 Task: Assign Issue Issue0000000038 to Sprint Sprint0000000023 in Scrum Project Project0000000008 in Jira. Assign Issue Issue0000000039 to Sprint Sprint0000000023 in Scrum Project Project0000000008 in Jira. Assign Issue Issue0000000040 to Sprint Sprint0000000024 in Scrum Project Project0000000008 in Jira. Start a Sprint called Sprint0000000019 in Scrum Project Project0000000007 in Jira. Start a Sprint called Sprint0000000020 in Scrum Project Project0000000007 in Jira
Action: Mouse moved to (544, 306)
Screenshot: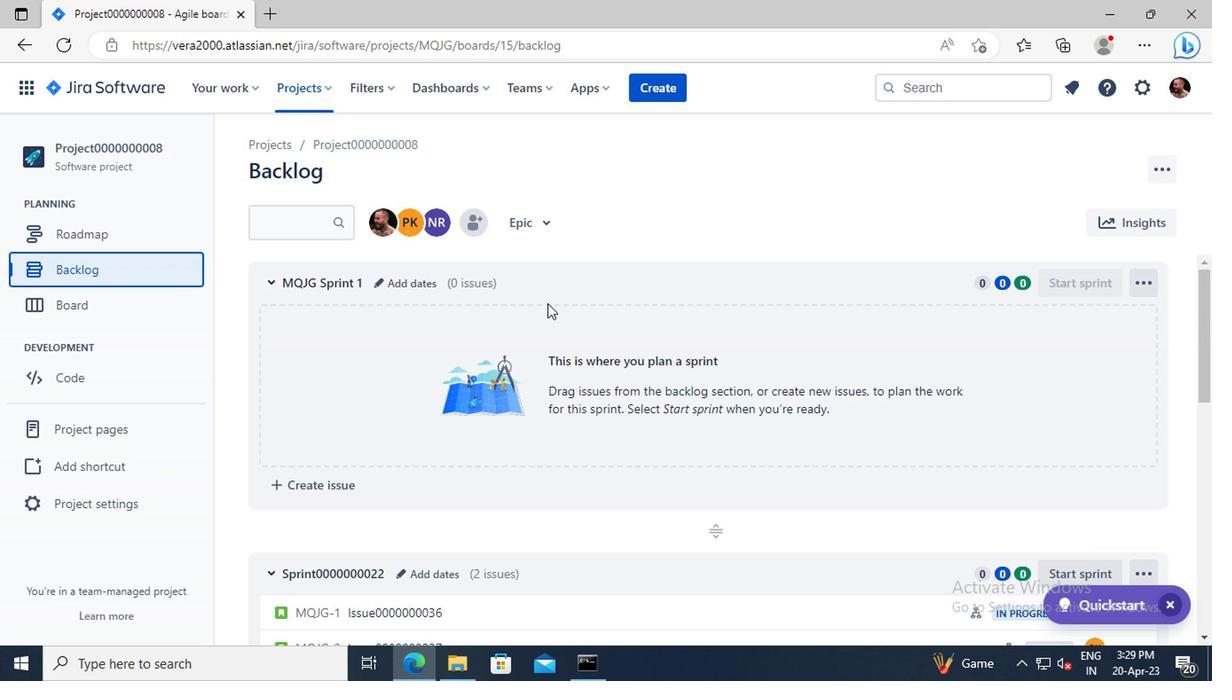
Action: Mouse scrolled (544, 304) with delta (0, -1)
Screenshot: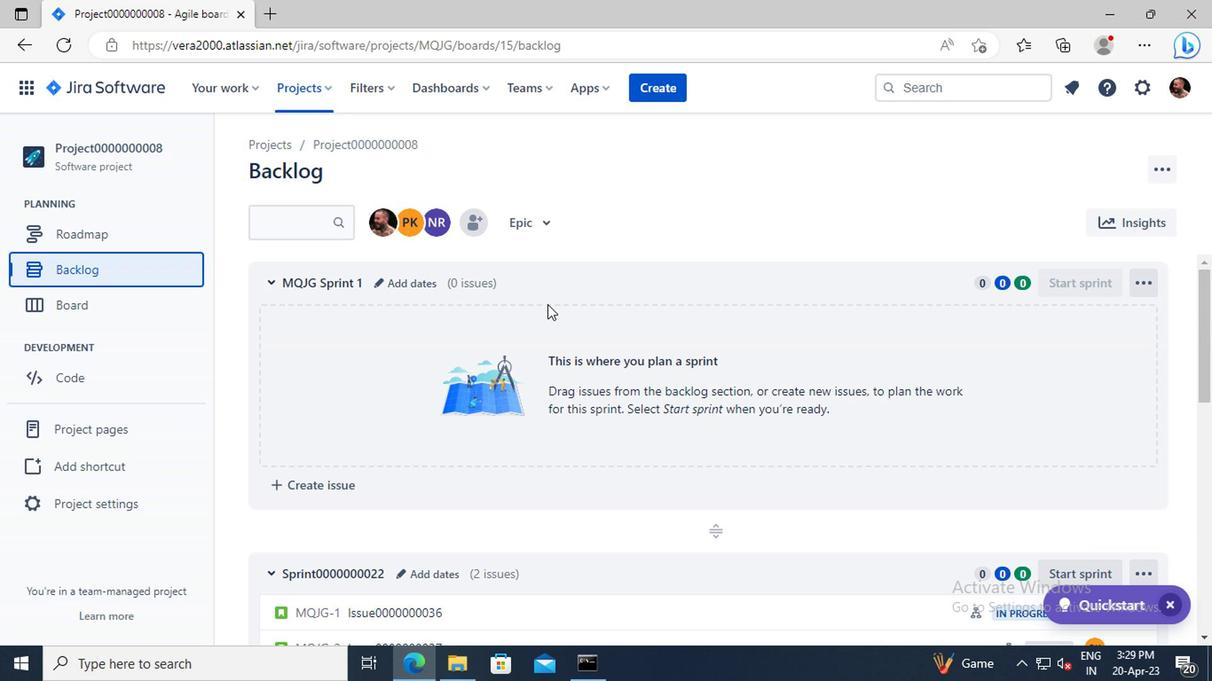 
Action: Mouse scrolled (544, 304) with delta (0, -1)
Screenshot: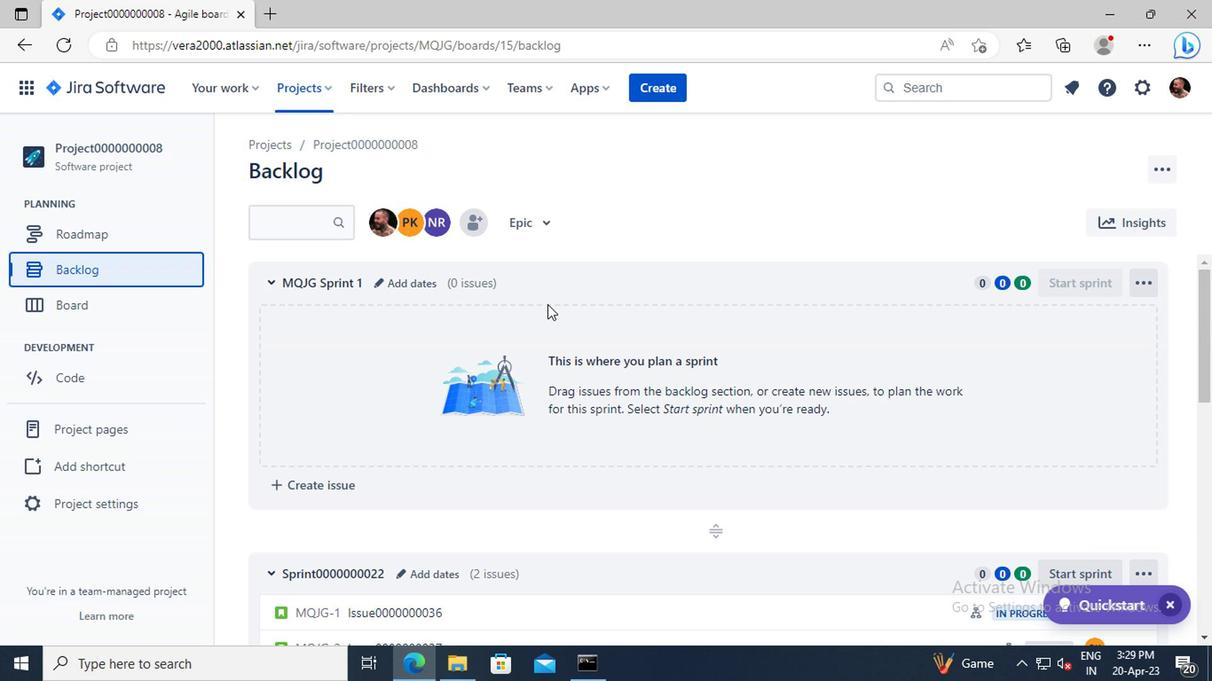
Action: Mouse scrolled (544, 304) with delta (0, -1)
Screenshot: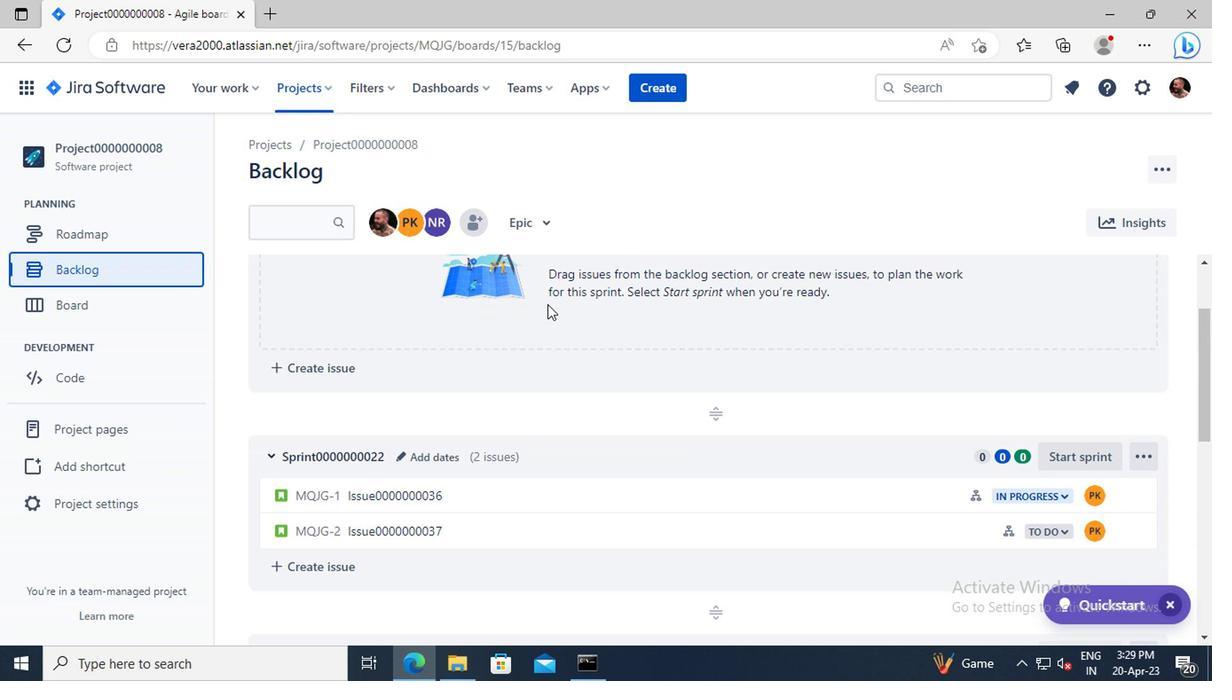 
Action: Mouse scrolled (544, 304) with delta (0, -1)
Screenshot: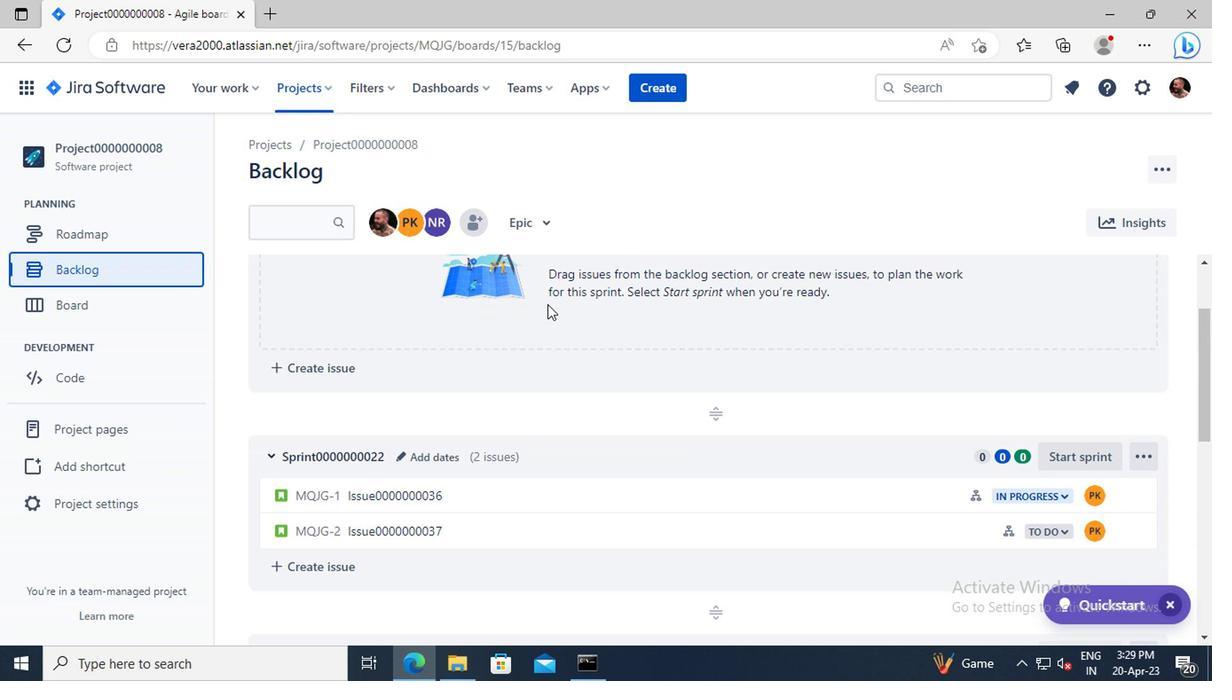 
Action: Mouse scrolled (544, 304) with delta (0, -1)
Screenshot: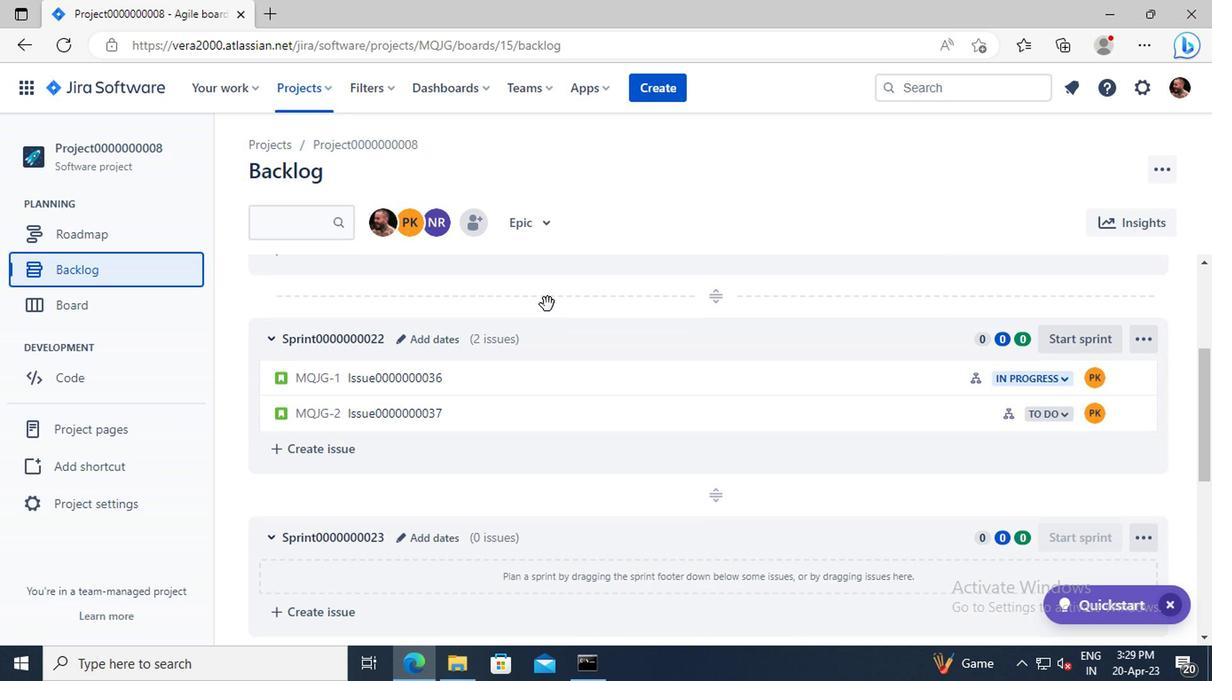 
Action: Mouse scrolled (544, 304) with delta (0, -1)
Screenshot: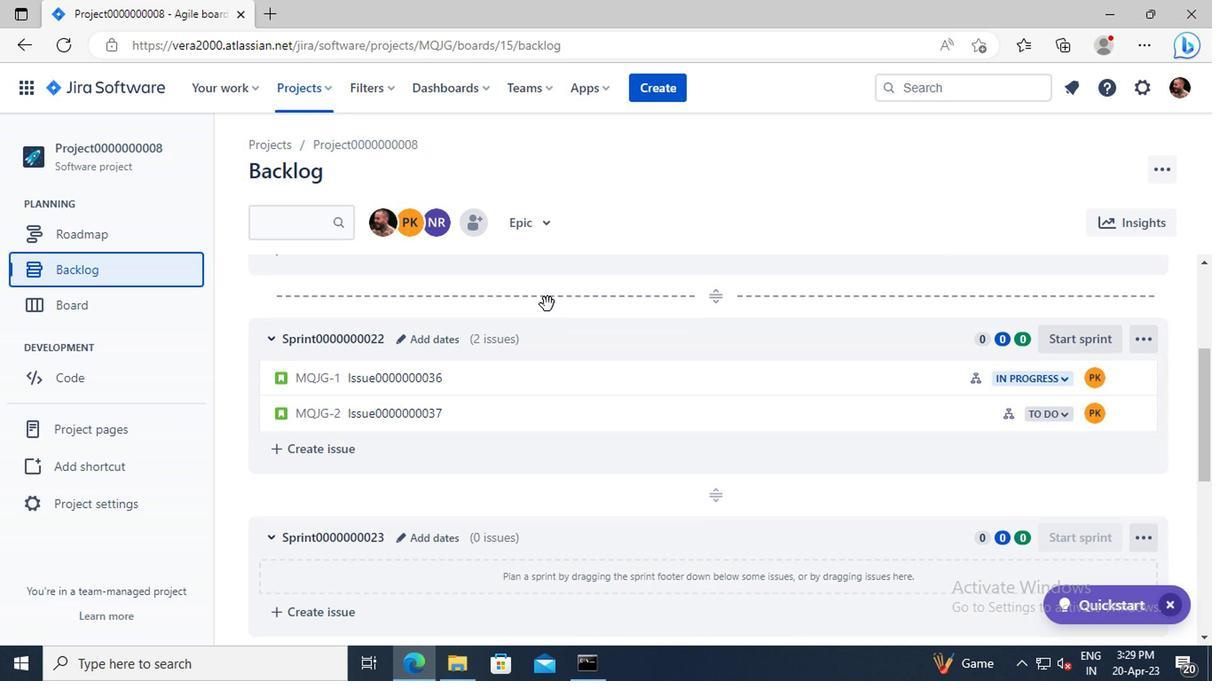 
Action: Mouse scrolled (544, 304) with delta (0, -1)
Screenshot: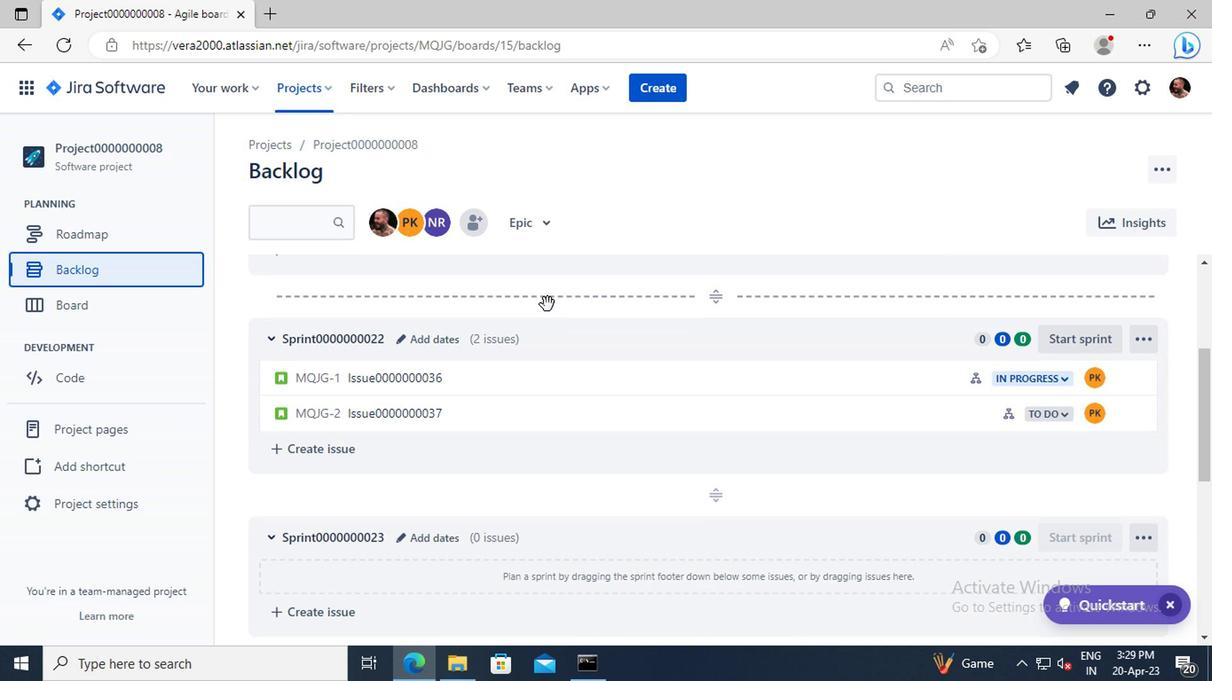 
Action: Mouse scrolled (544, 304) with delta (0, -1)
Screenshot: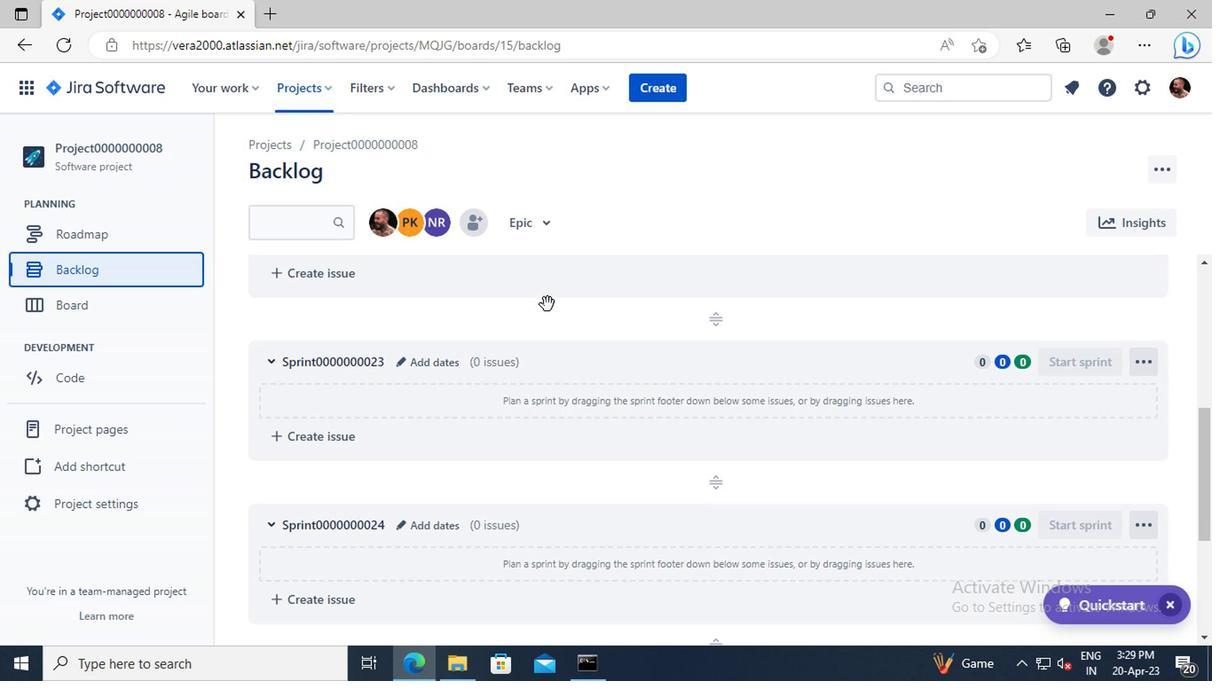 
Action: Mouse scrolled (544, 304) with delta (0, -1)
Screenshot: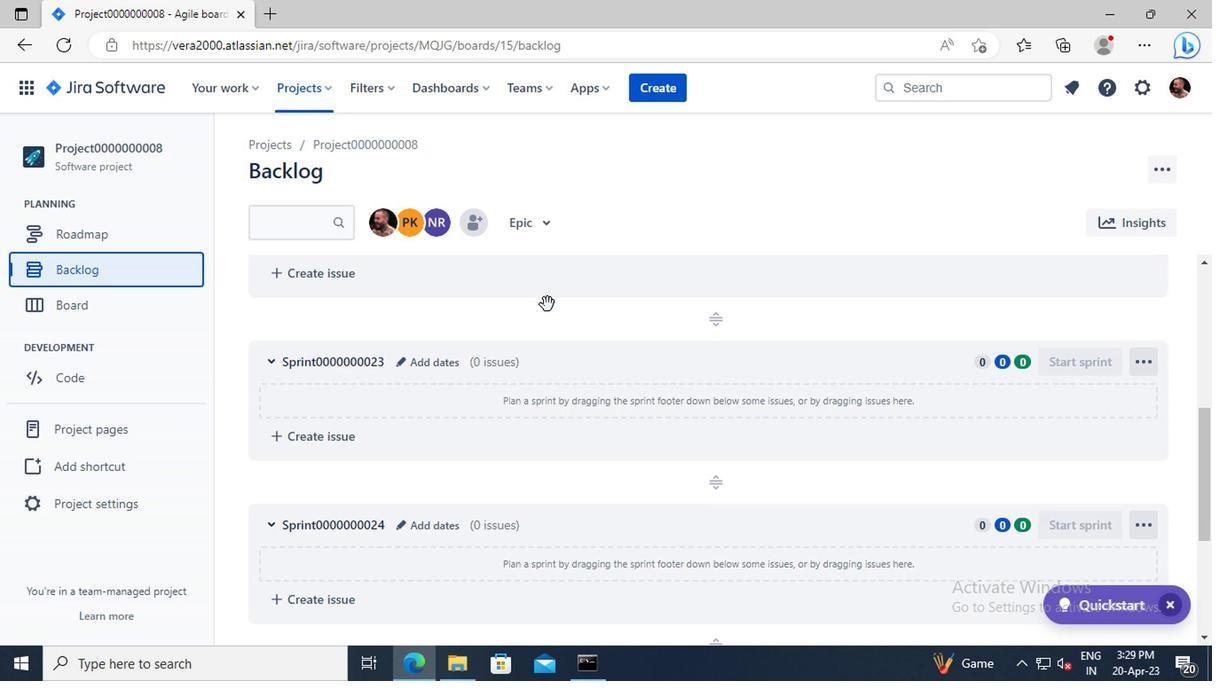 
Action: Mouse scrolled (544, 304) with delta (0, -1)
Screenshot: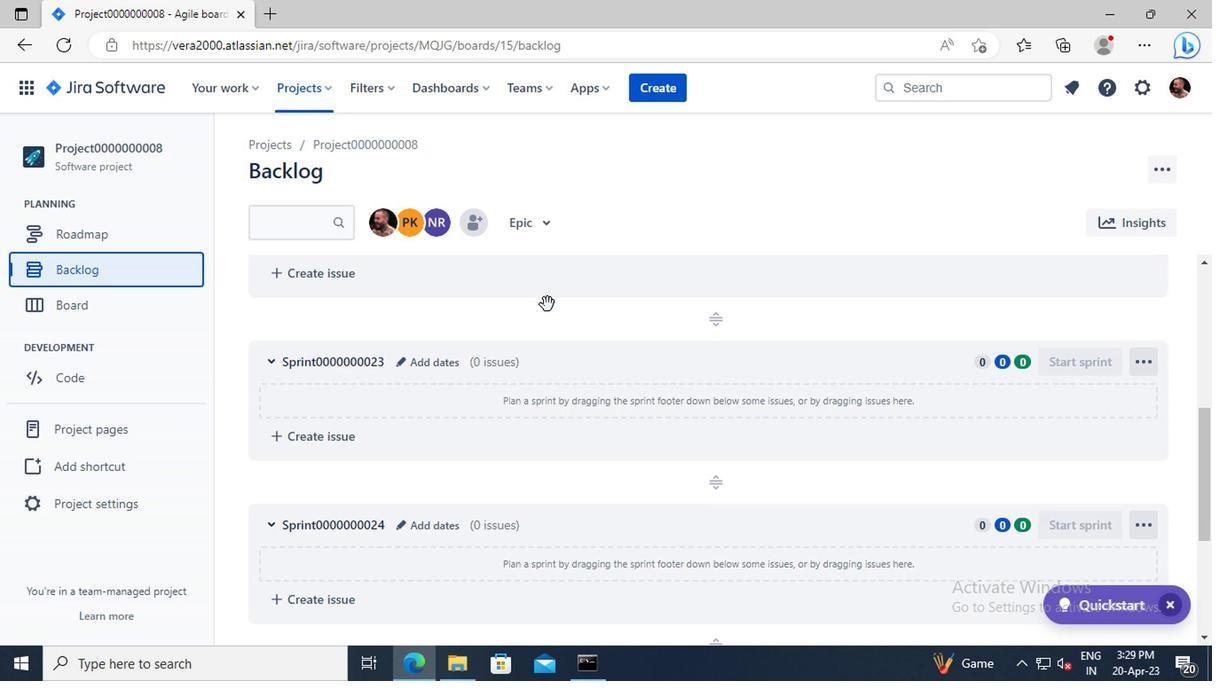 
Action: Mouse scrolled (544, 304) with delta (0, -1)
Screenshot: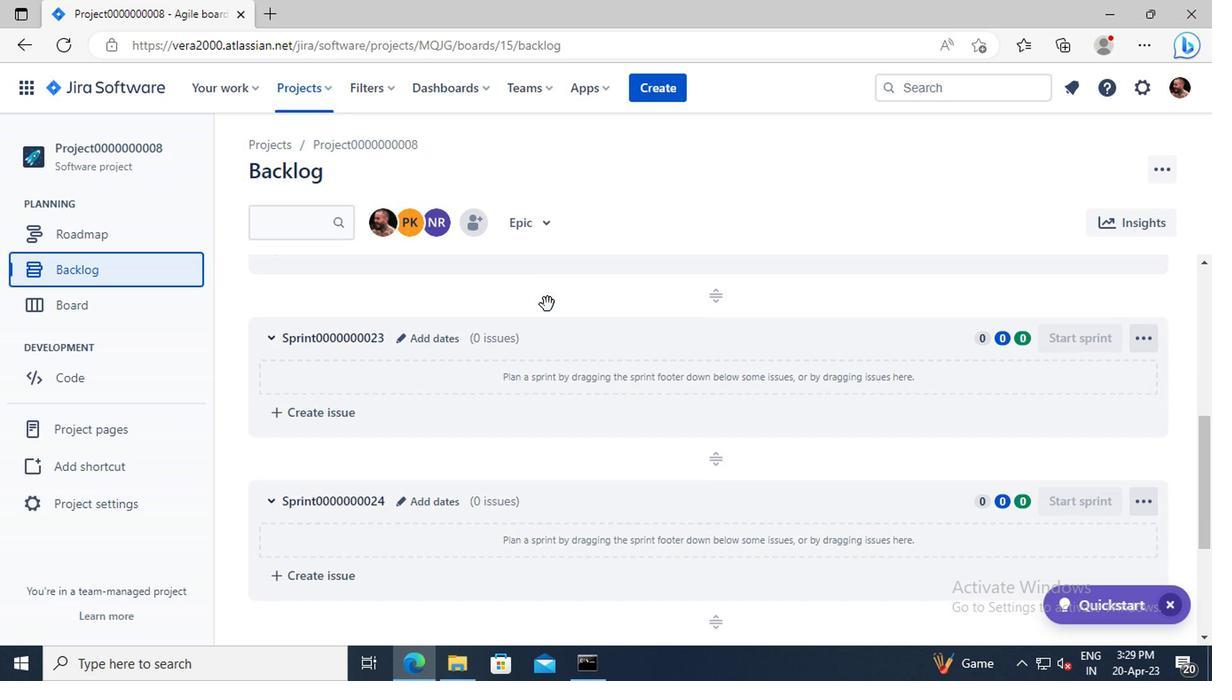 
Action: Mouse scrolled (544, 304) with delta (0, -1)
Screenshot: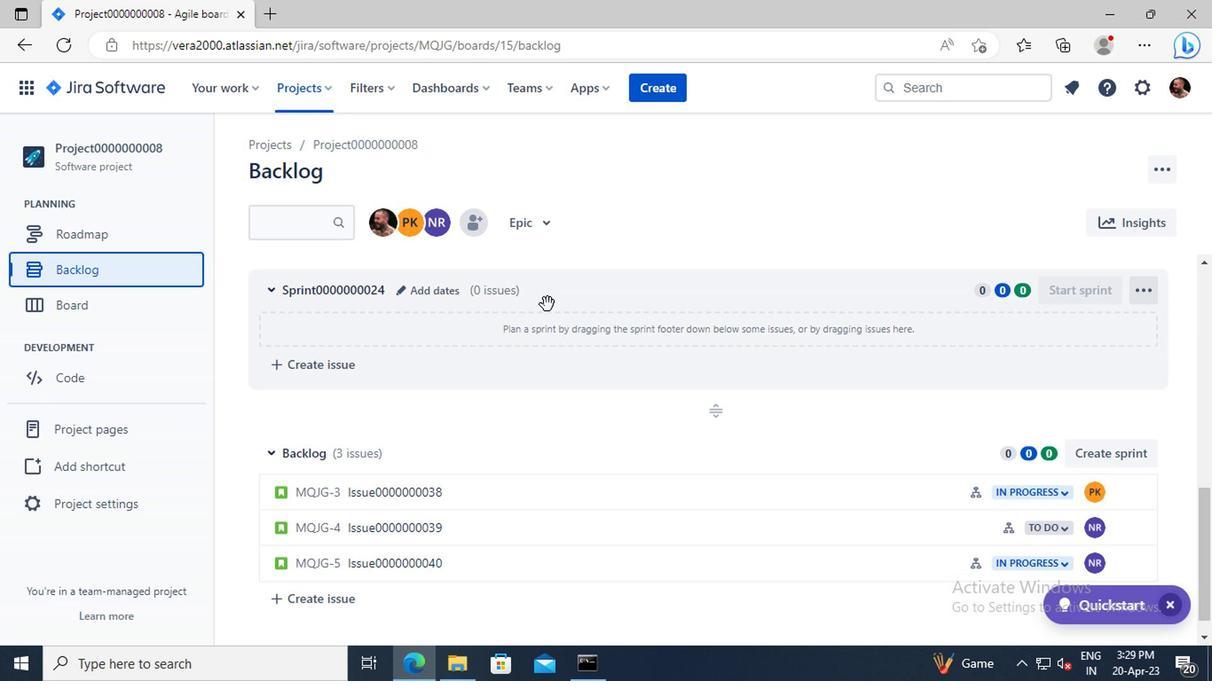 
Action: Mouse scrolled (544, 304) with delta (0, -1)
Screenshot: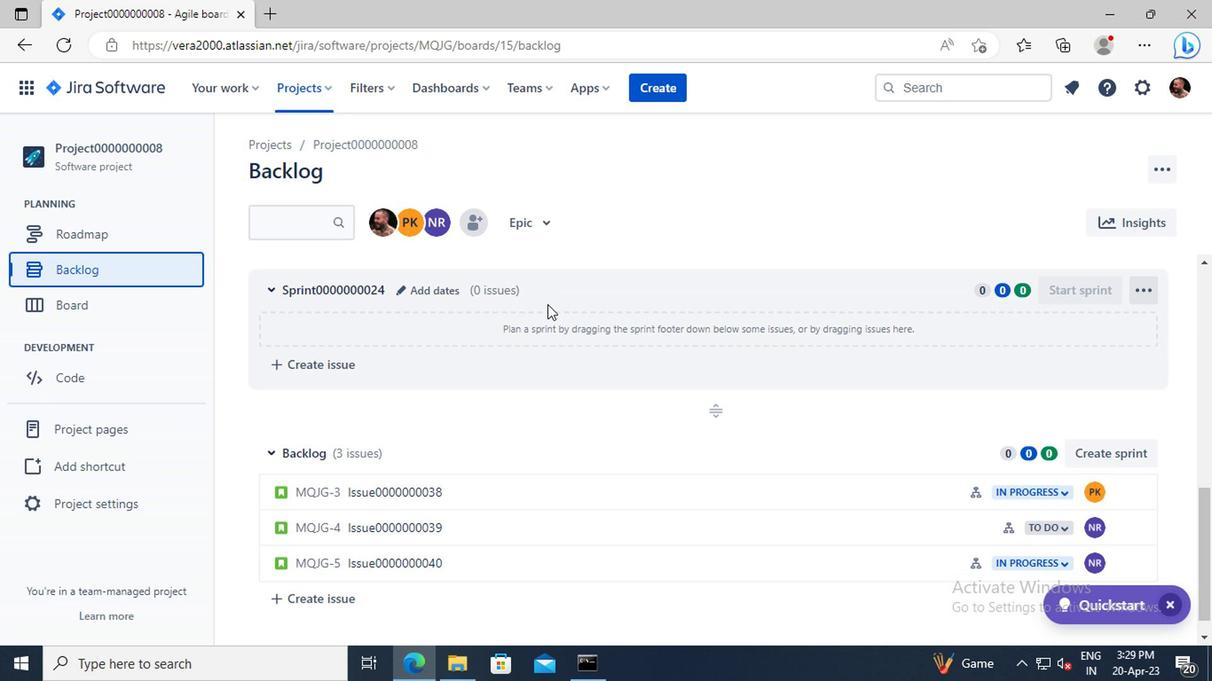 
Action: Mouse moved to (1115, 469)
Screenshot: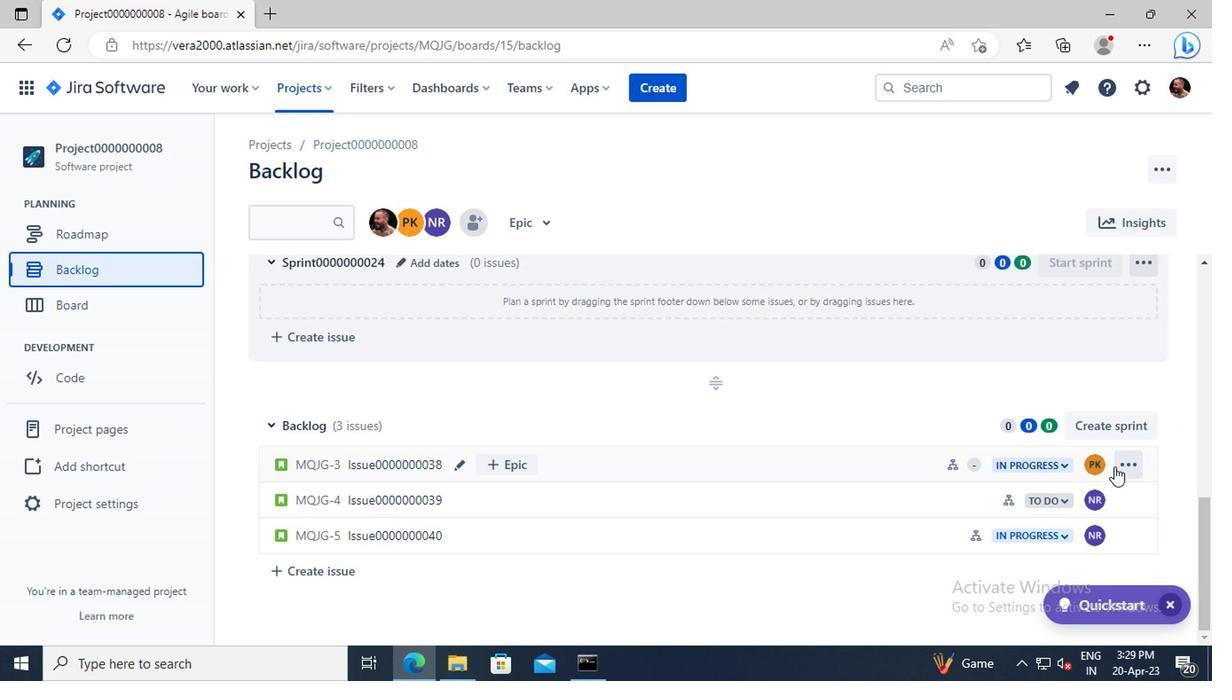 
Action: Mouse pressed left at (1115, 469)
Screenshot: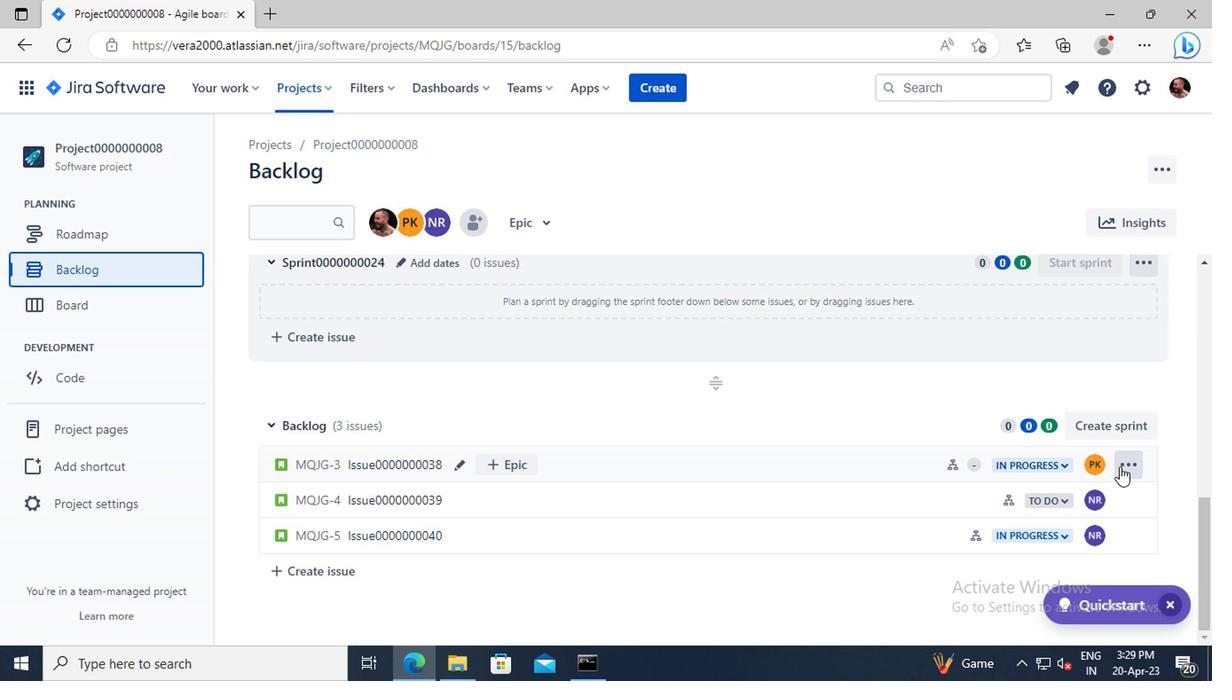 
Action: Mouse moved to (1088, 397)
Screenshot: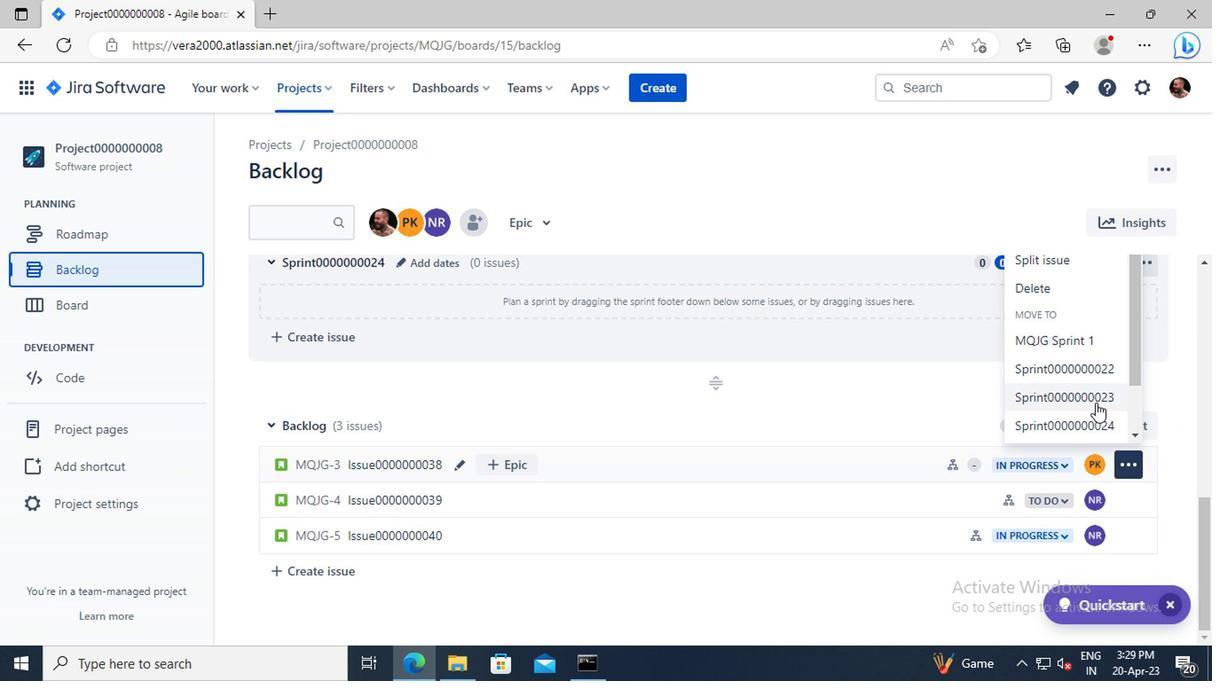 
Action: Mouse pressed left at (1088, 397)
Screenshot: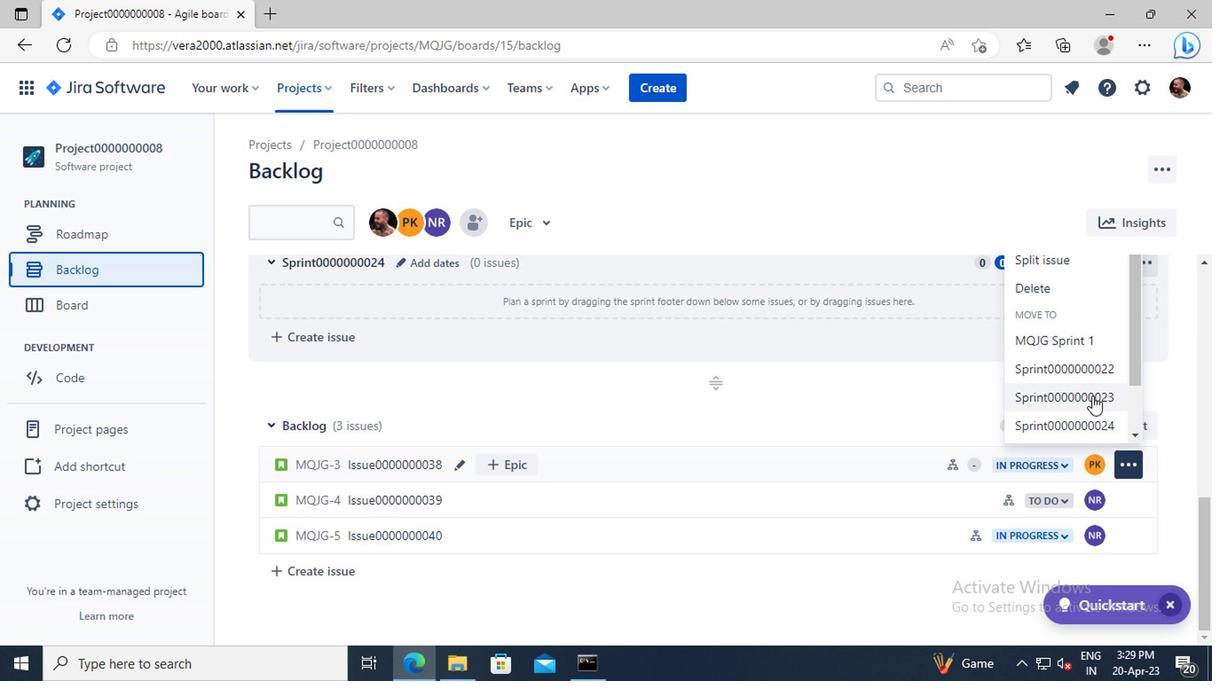 
Action: Mouse moved to (1124, 505)
Screenshot: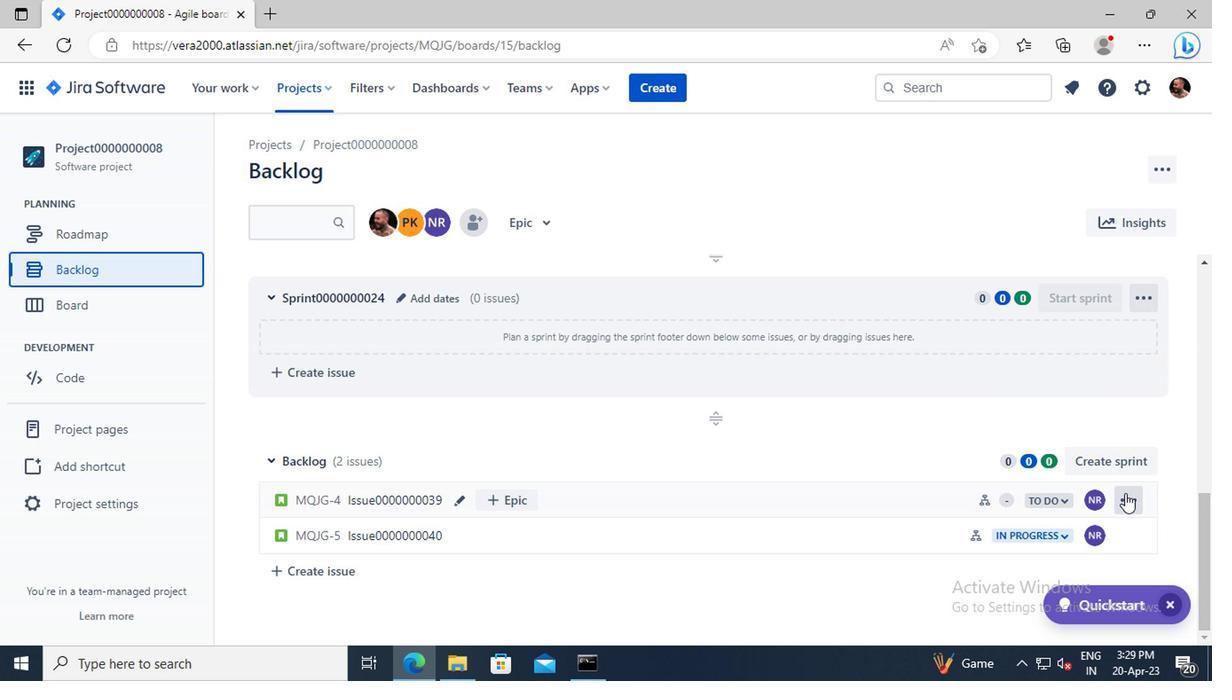 
Action: Mouse pressed left at (1124, 505)
Screenshot: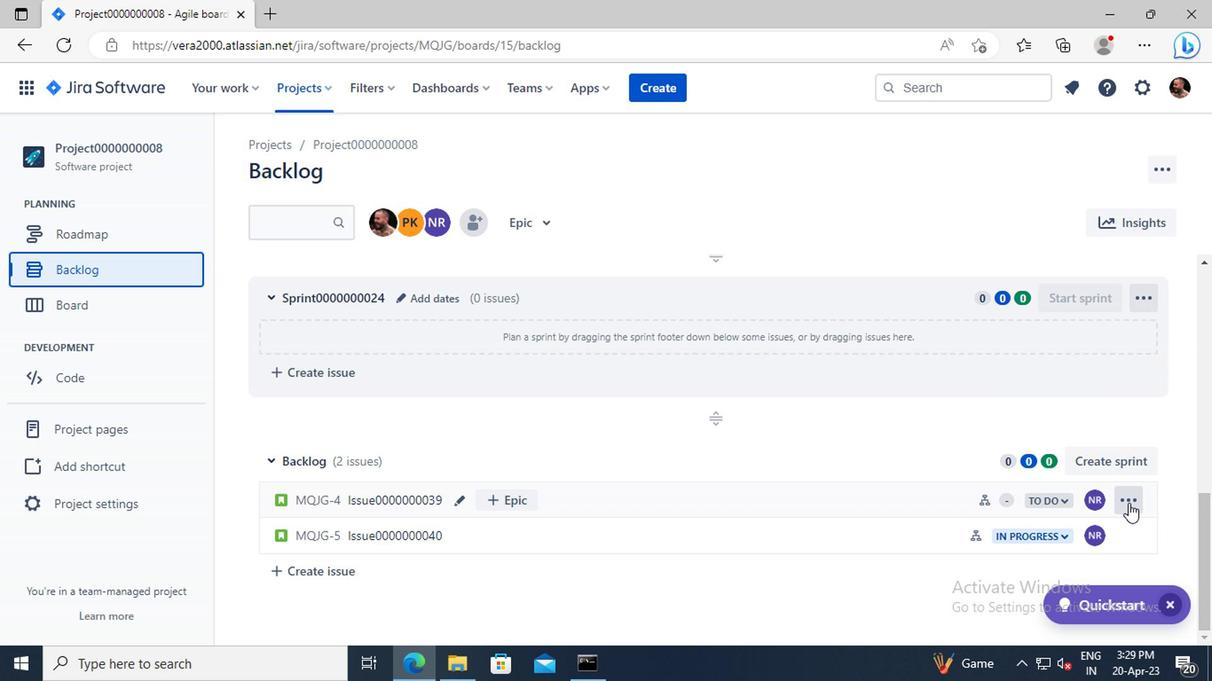 
Action: Mouse moved to (1092, 436)
Screenshot: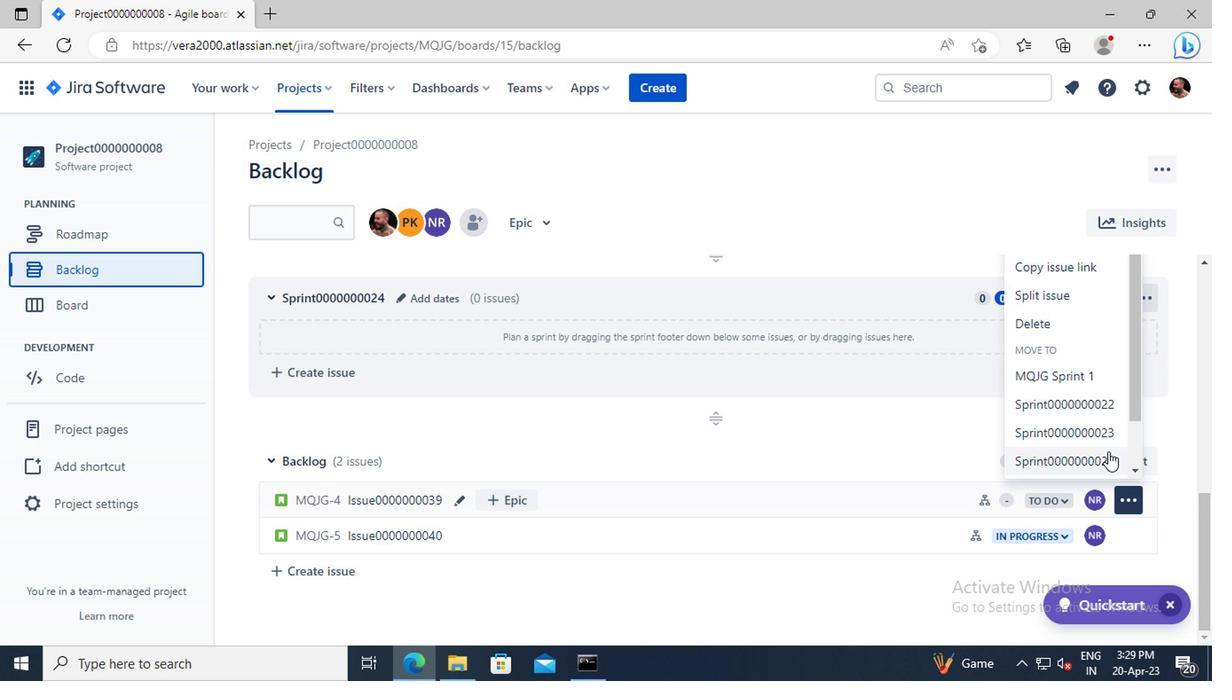
Action: Mouse pressed left at (1092, 436)
Screenshot: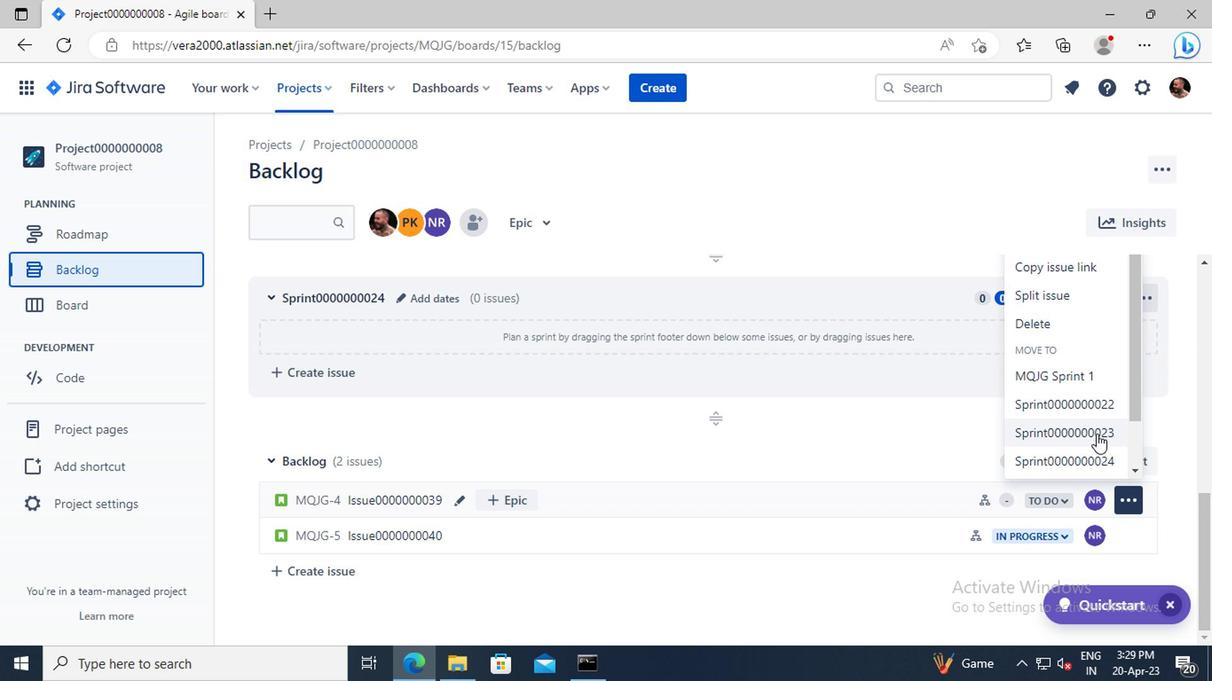 
Action: Mouse moved to (1123, 541)
Screenshot: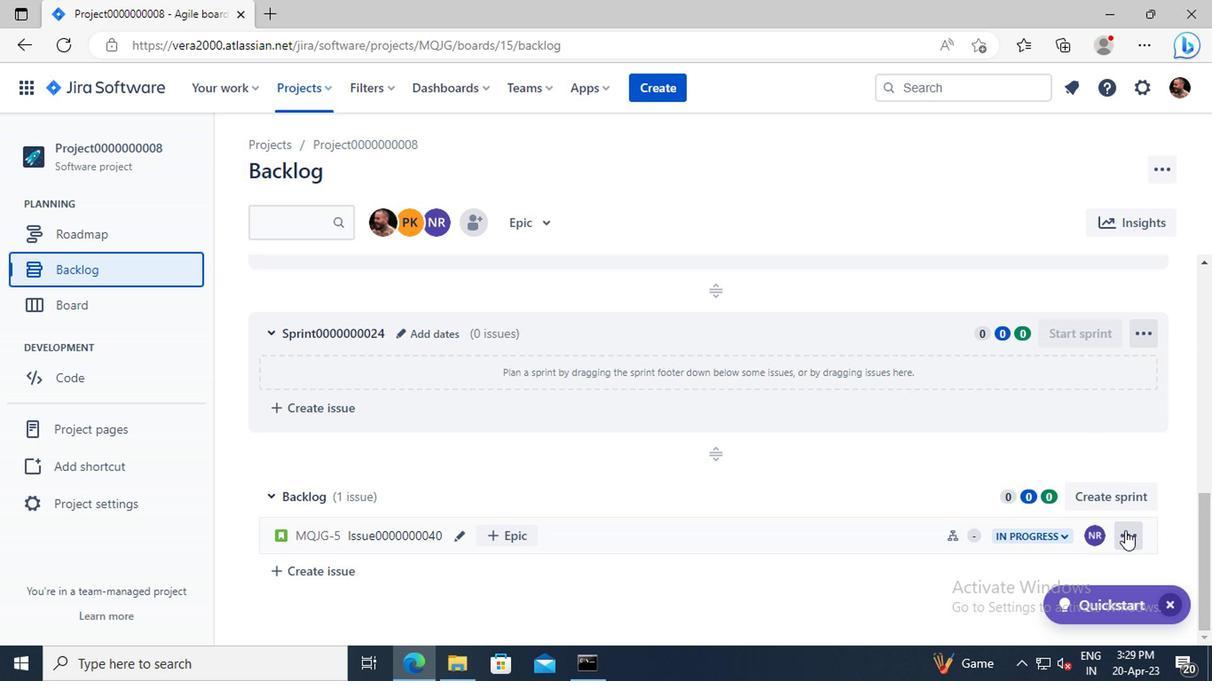 
Action: Mouse pressed left at (1123, 541)
Screenshot: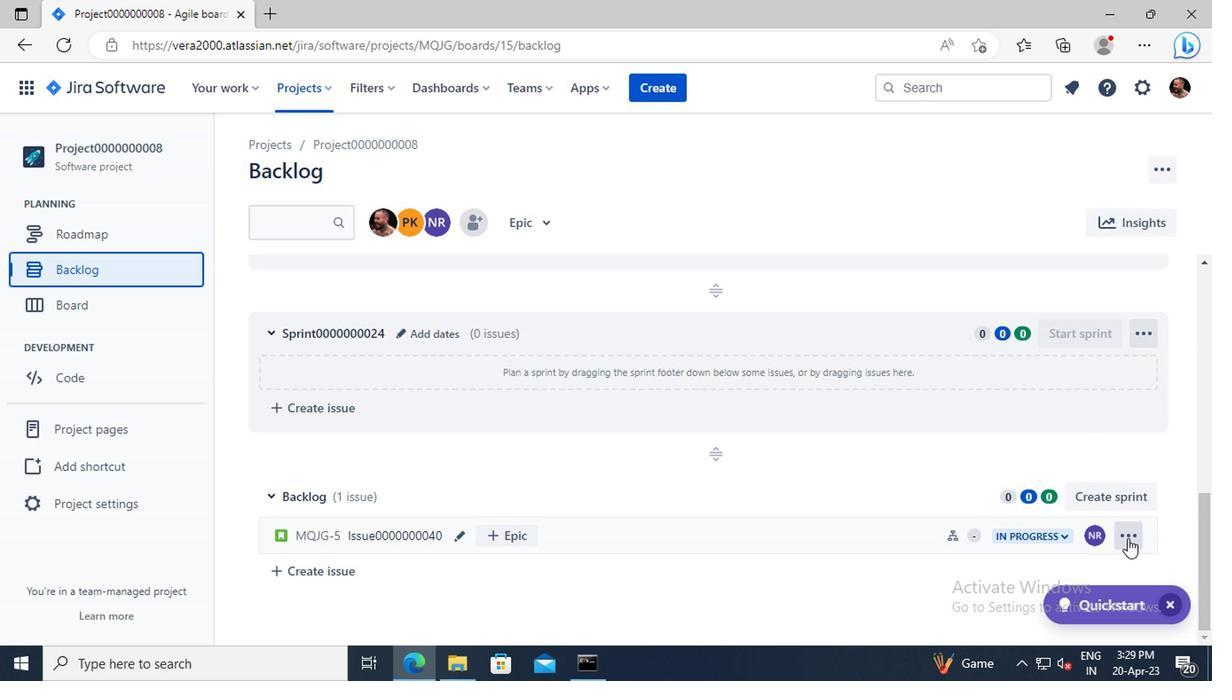 
Action: Mouse moved to (1031, 497)
Screenshot: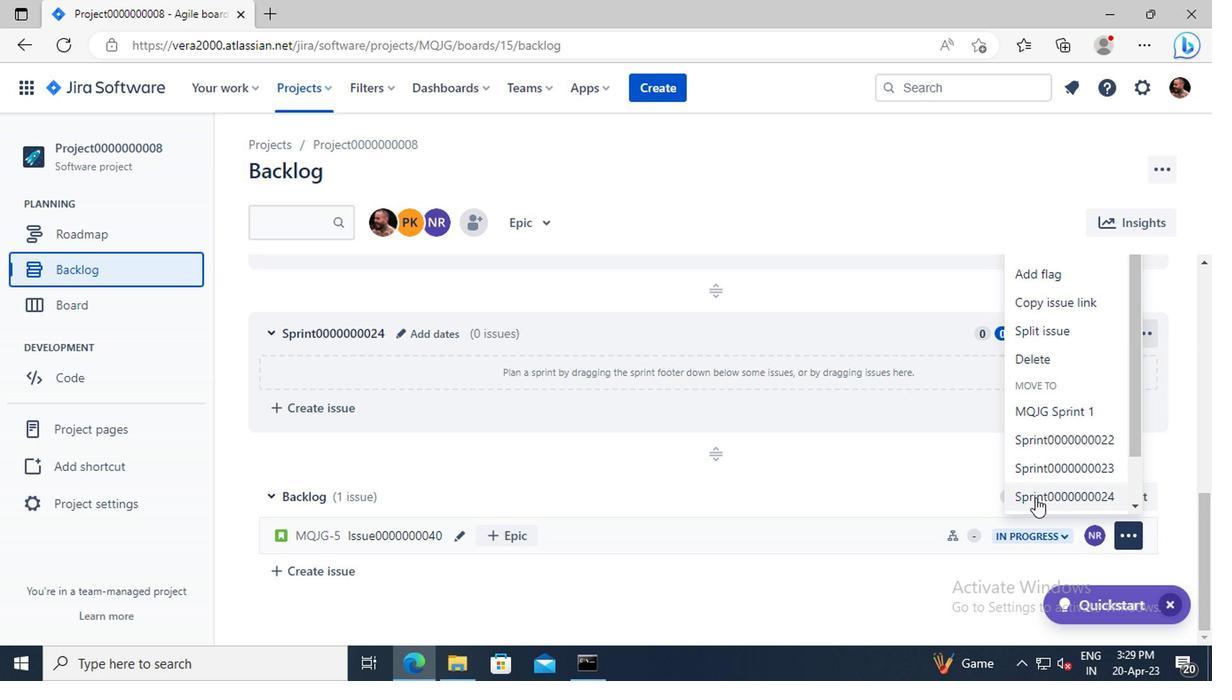 
Action: Mouse pressed left at (1031, 497)
Screenshot: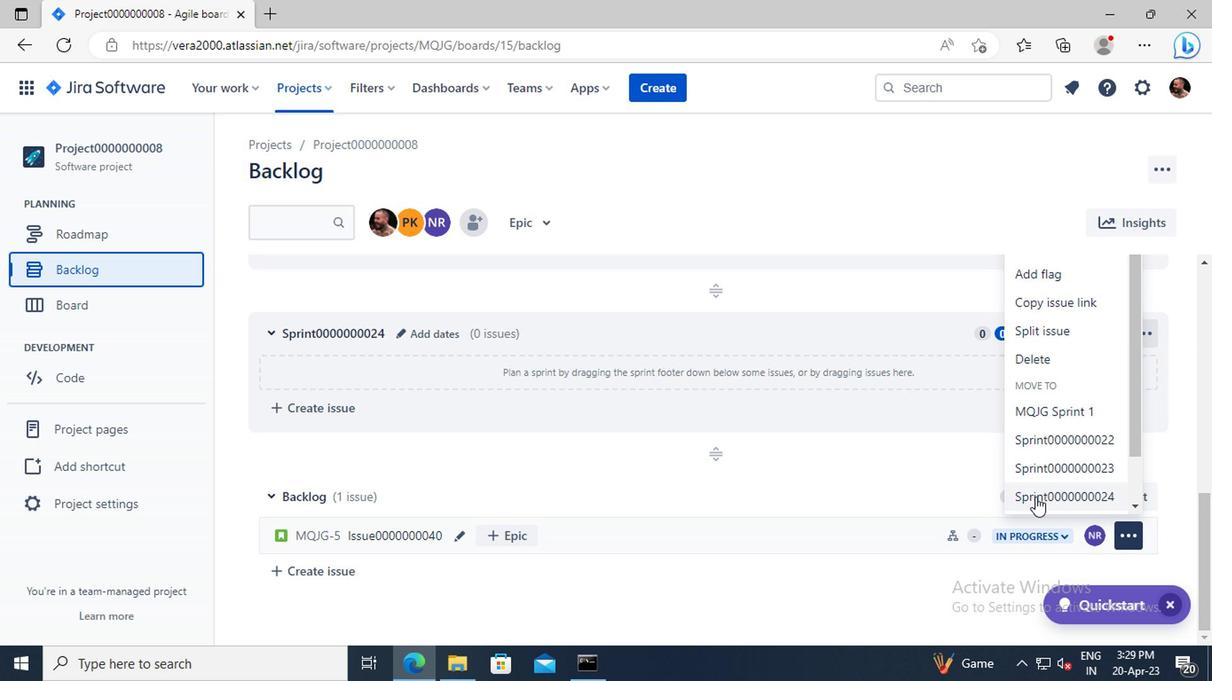 
Action: Mouse moved to (296, 81)
Screenshot: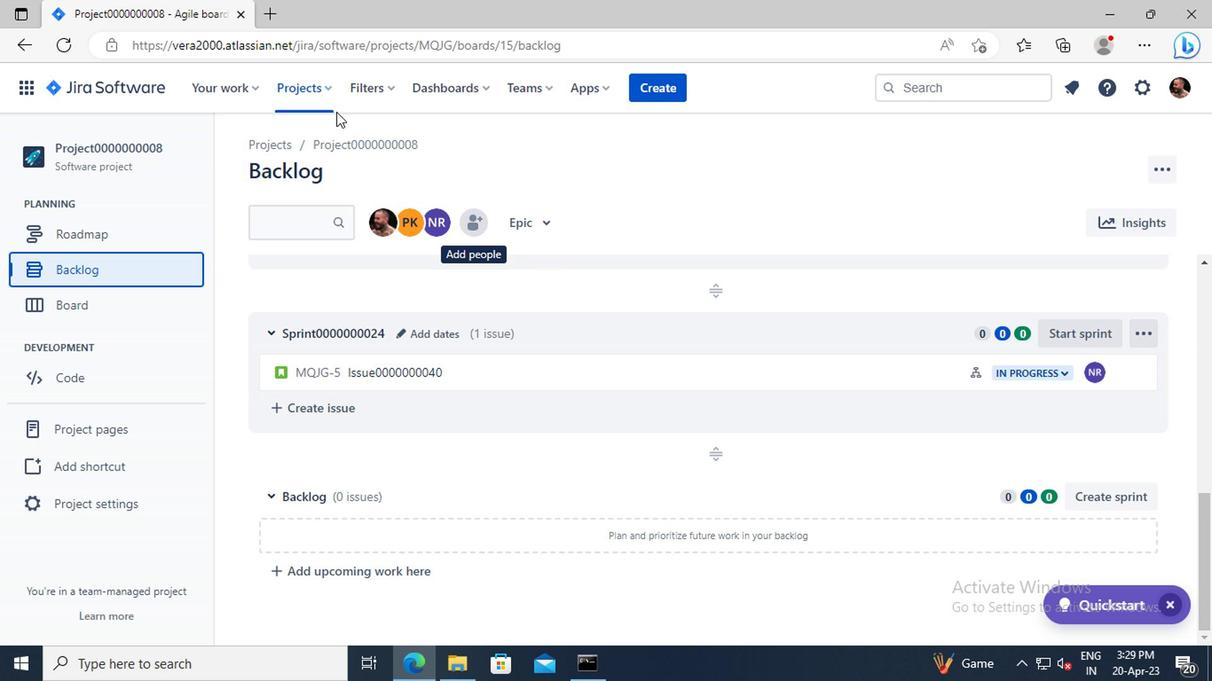 
Action: Mouse pressed left at (296, 81)
Screenshot: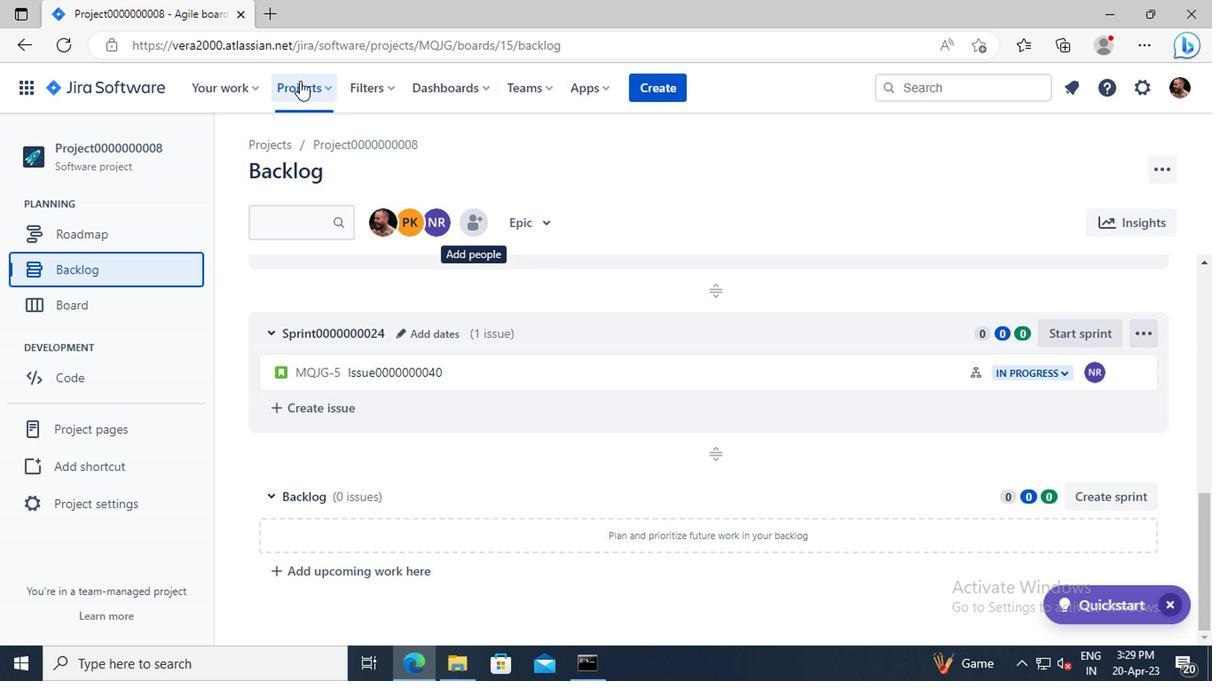 
Action: Mouse moved to (350, 220)
Screenshot: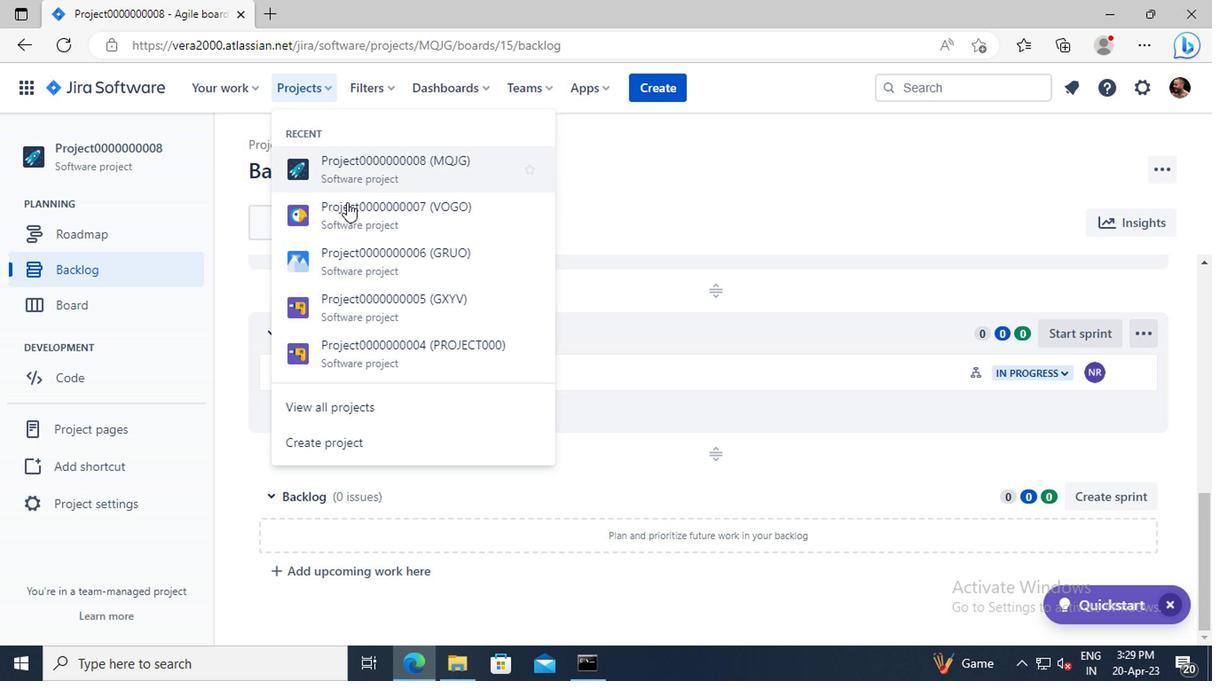 
Action: Mouse pressed left at (350, 220)
Screenshot: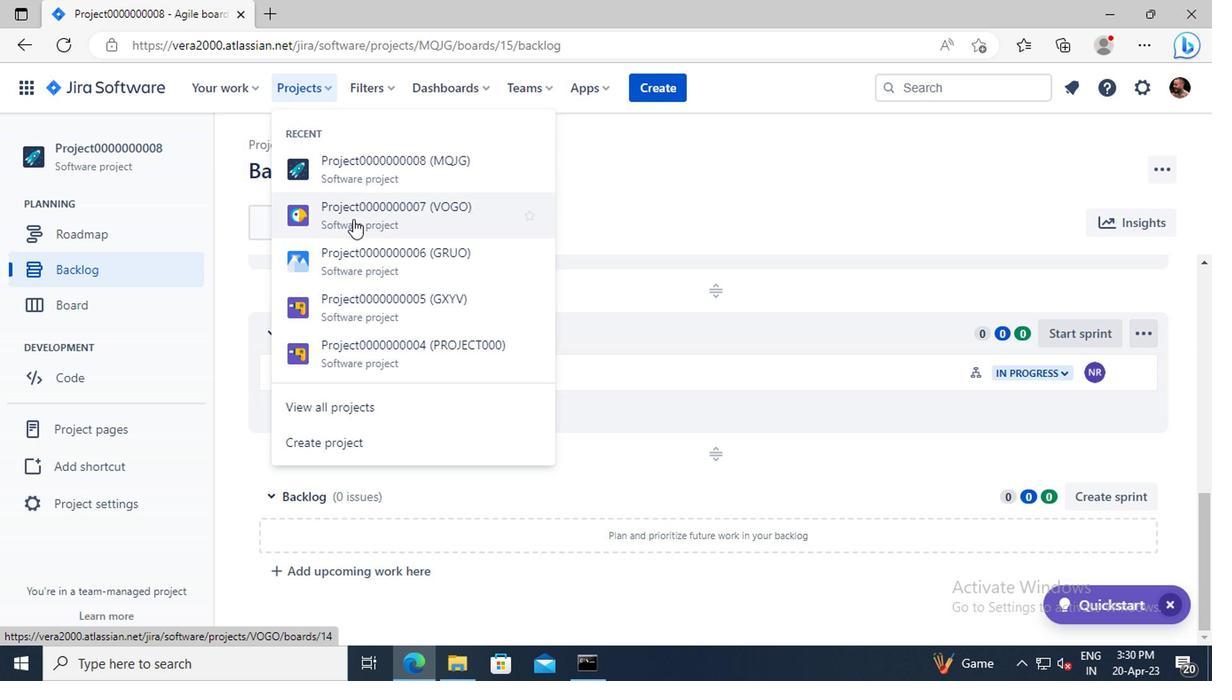 
Action: Mouse moved to (109, 261)
Screenshot: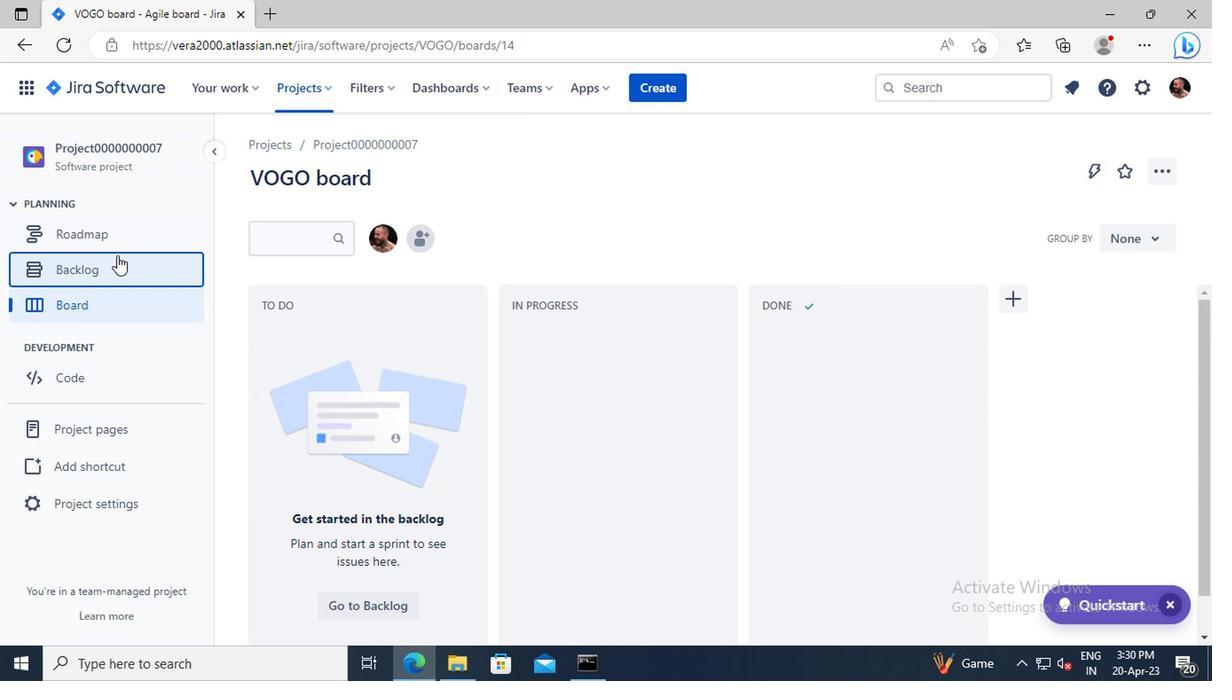
Action: Mouse pressed left at (109, 261)
Screenshot: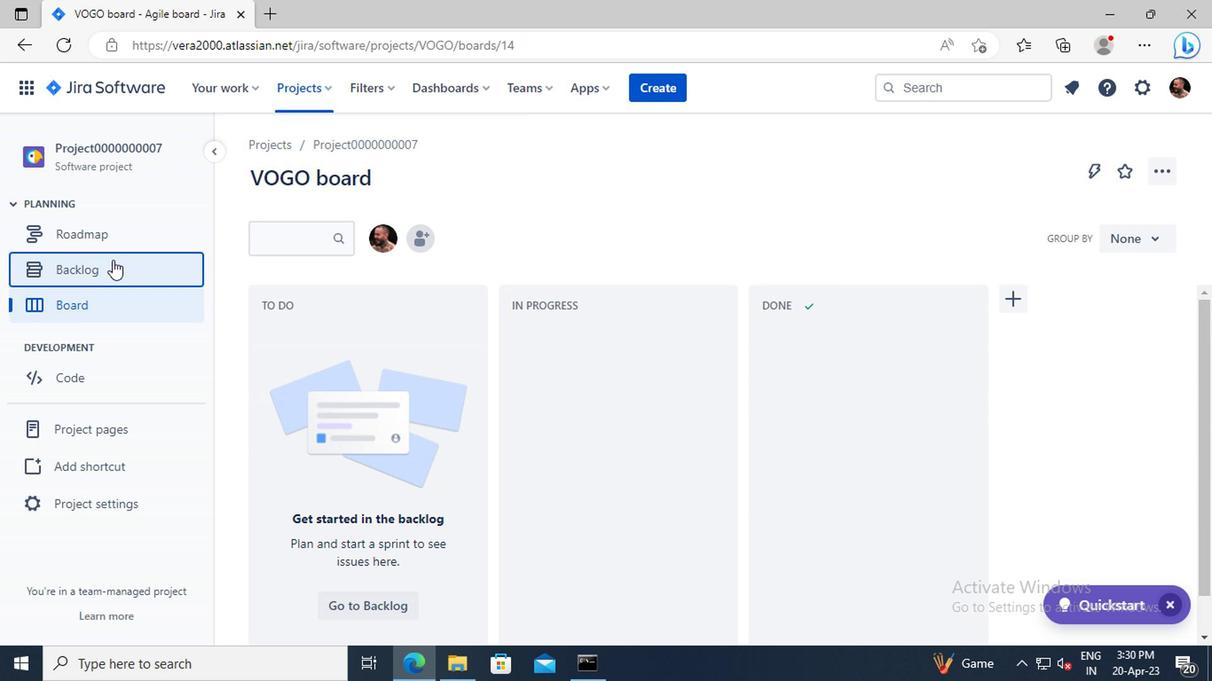 
Action: Mouse moved to (474, 275)
Screenshot: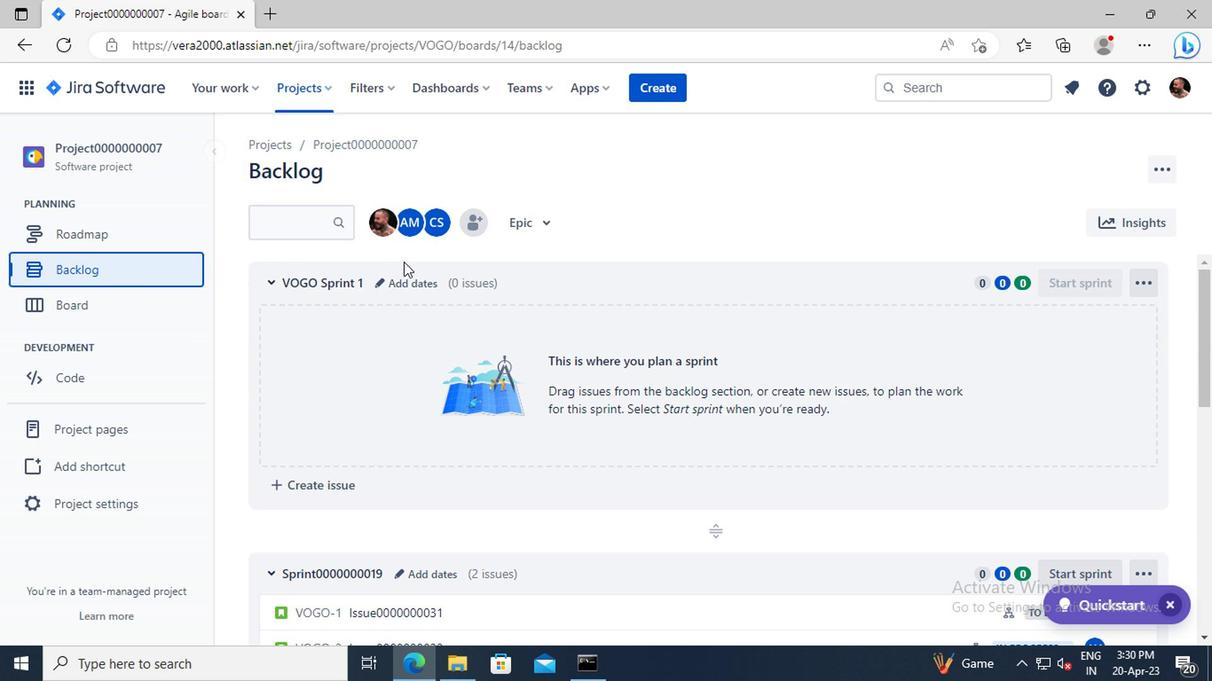 
Action: Mouse scrolled (474, 274) with delta (0, -1)
Screenshot: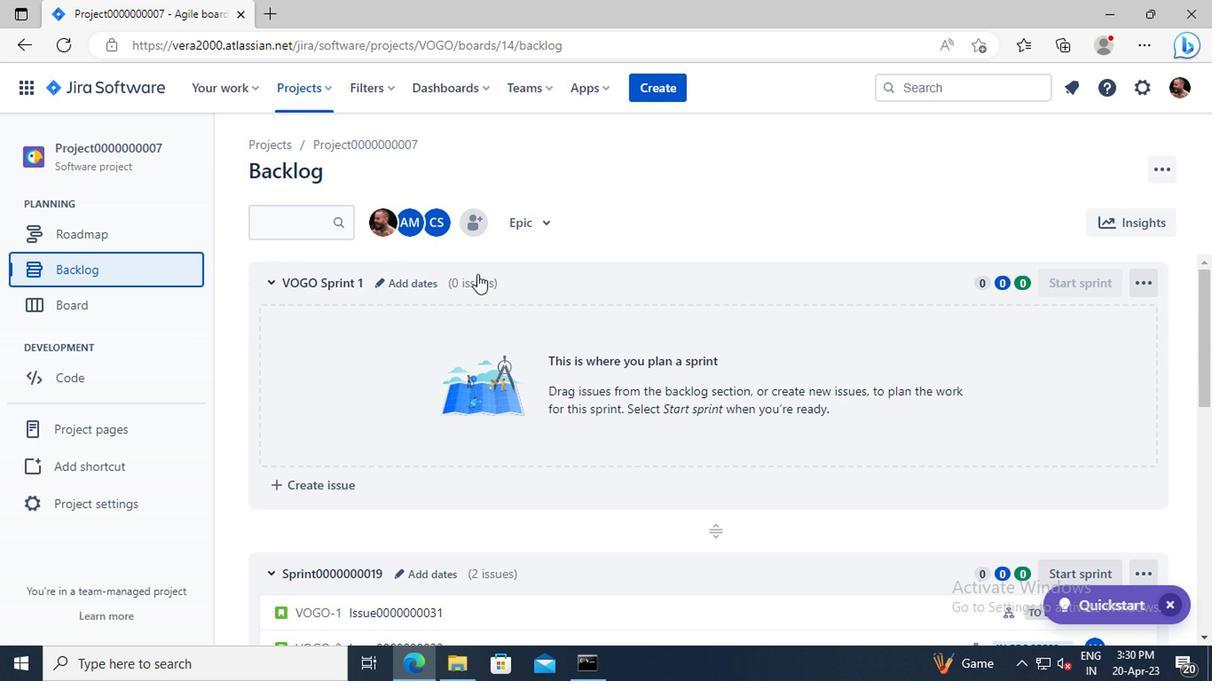 
Action: Mouse scrolled (474, 274) with delta (0, -1)
Screenshot: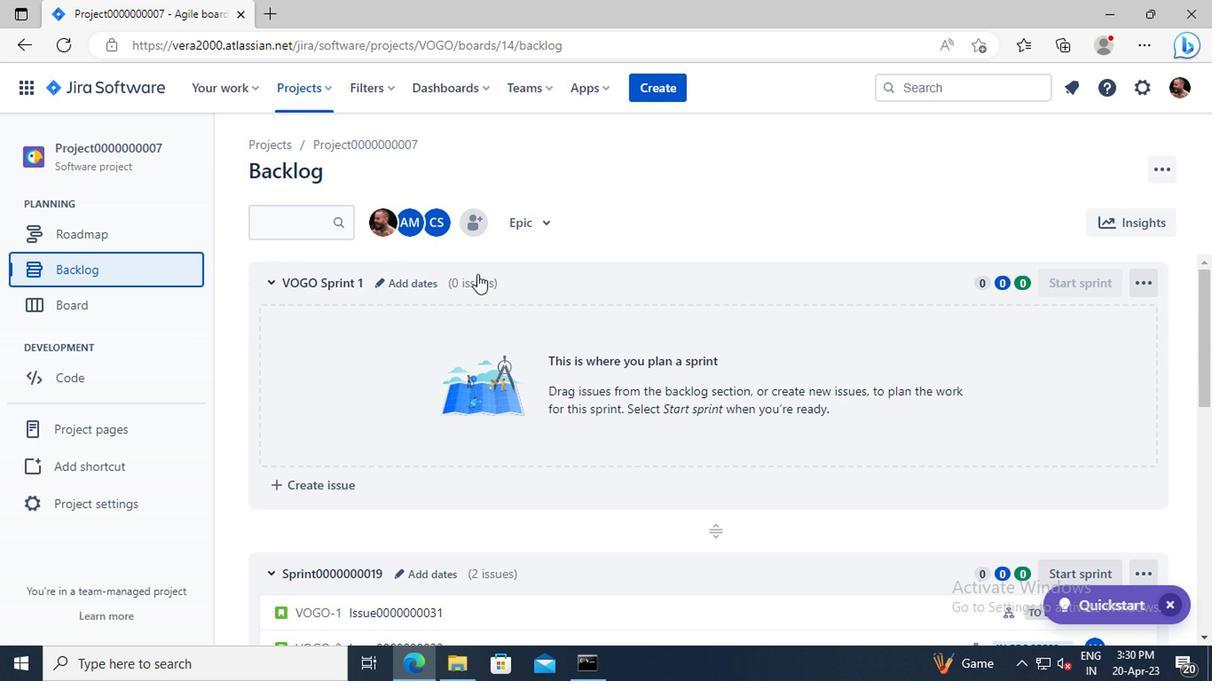 
Action: Mouse scrolled (474, 274) with delta (0, -1)
Screenshot: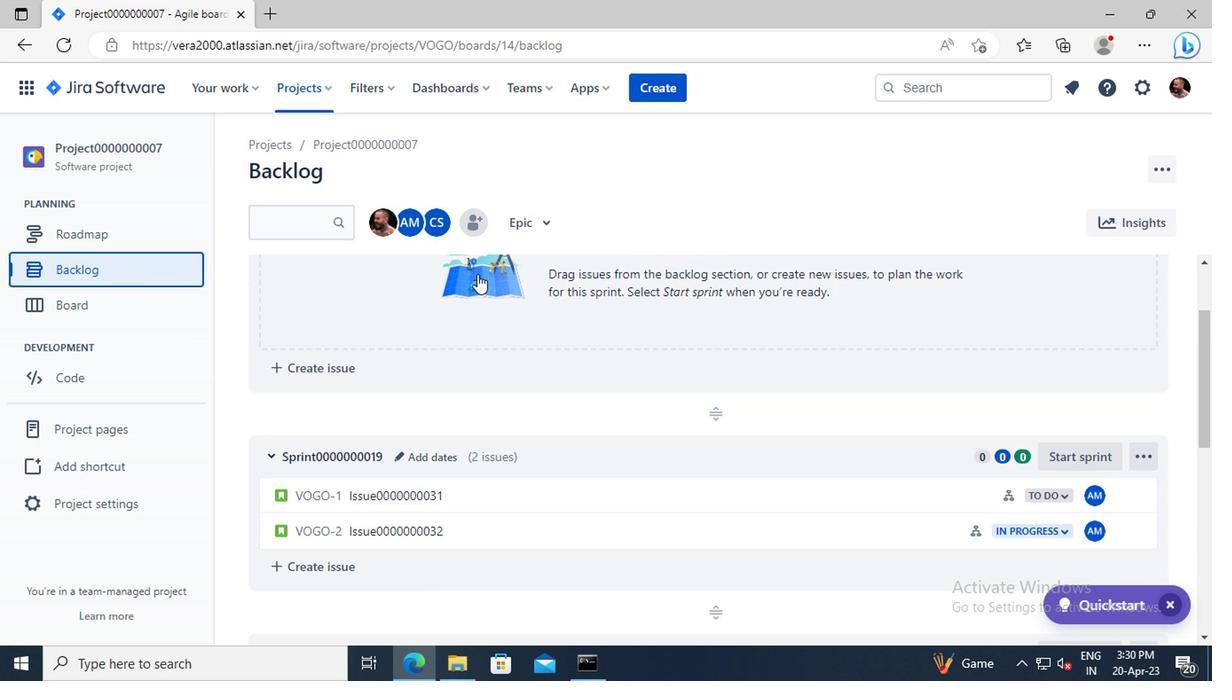 
Action: Mouse moved to (1086, 392)
Screenshot: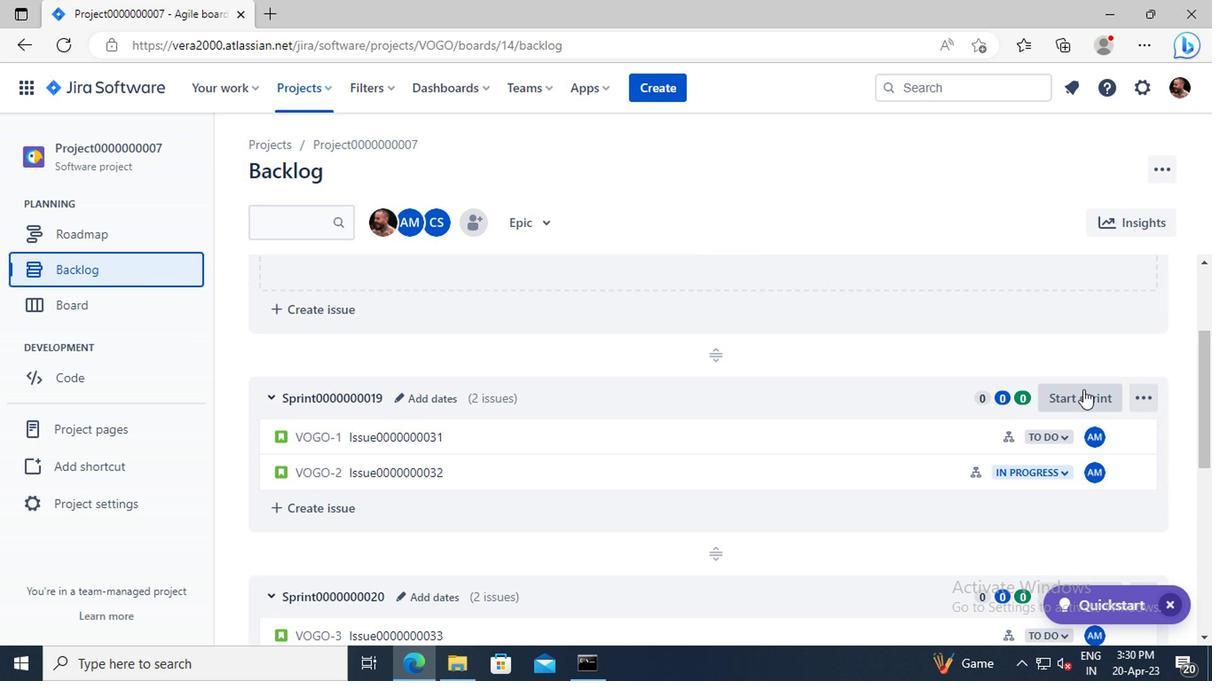 
Action: Mouse pressed left at (1086, 392)
Screenshot: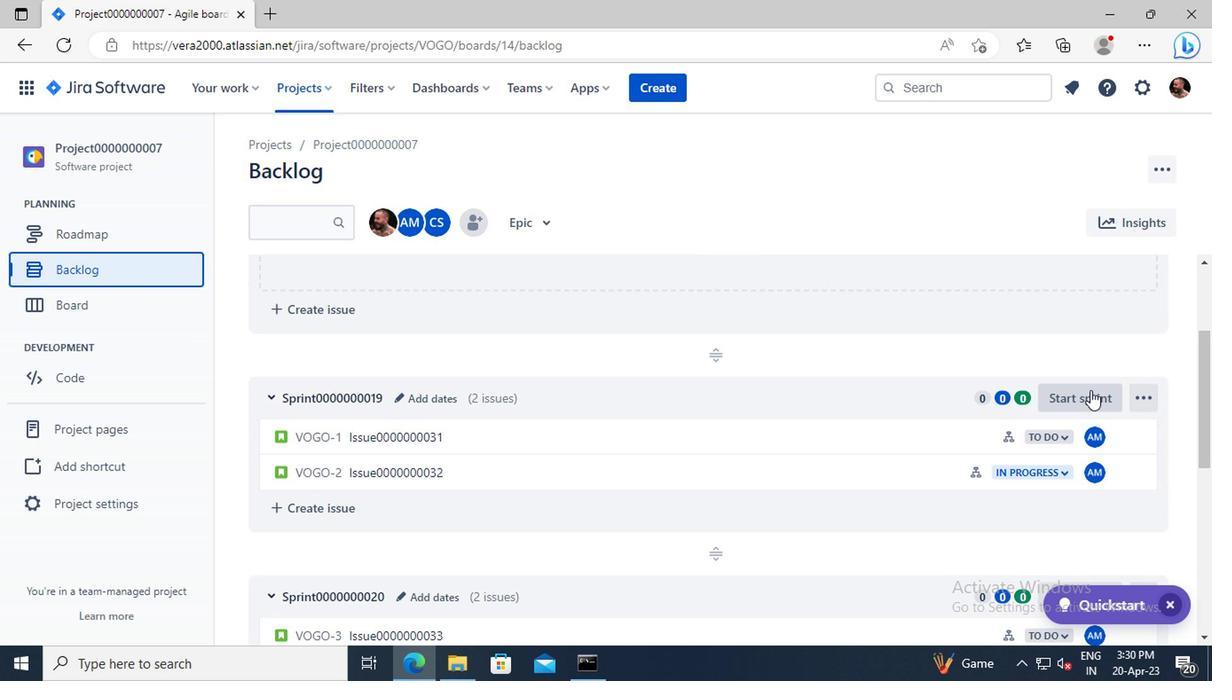 
Action: Mouse moved to (738, 401)
Screenshot: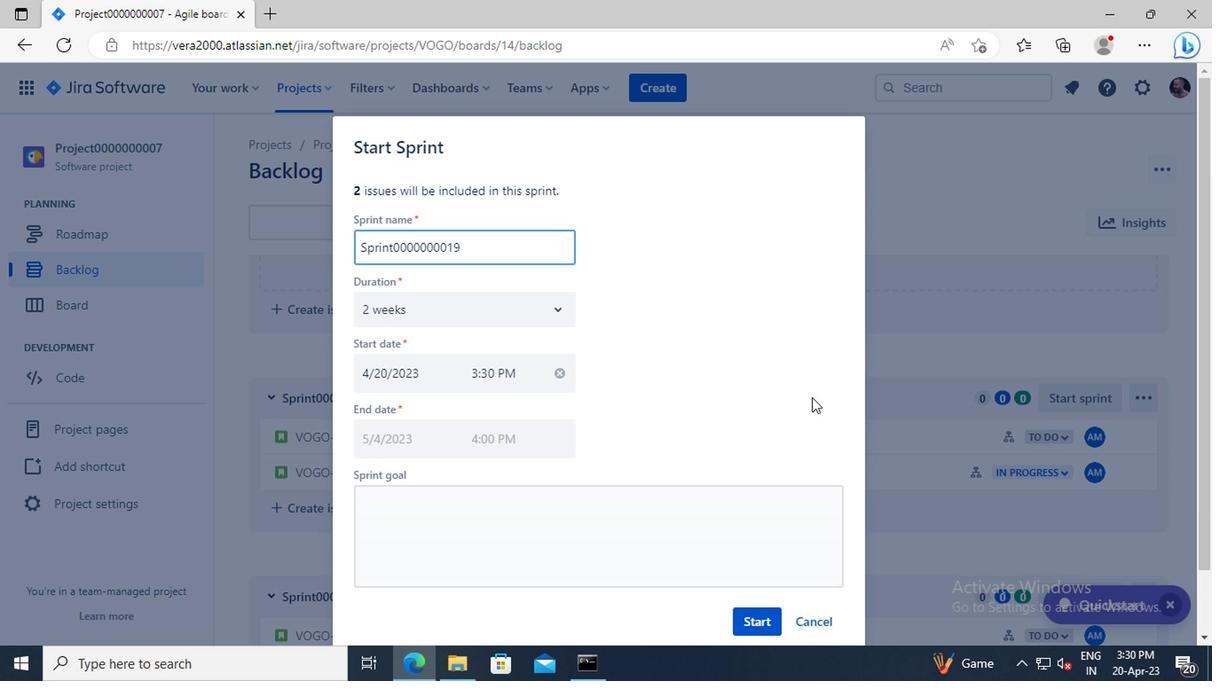
Action: Mouse scrolled (738, 400) with delta (0, -1)
Screenshot: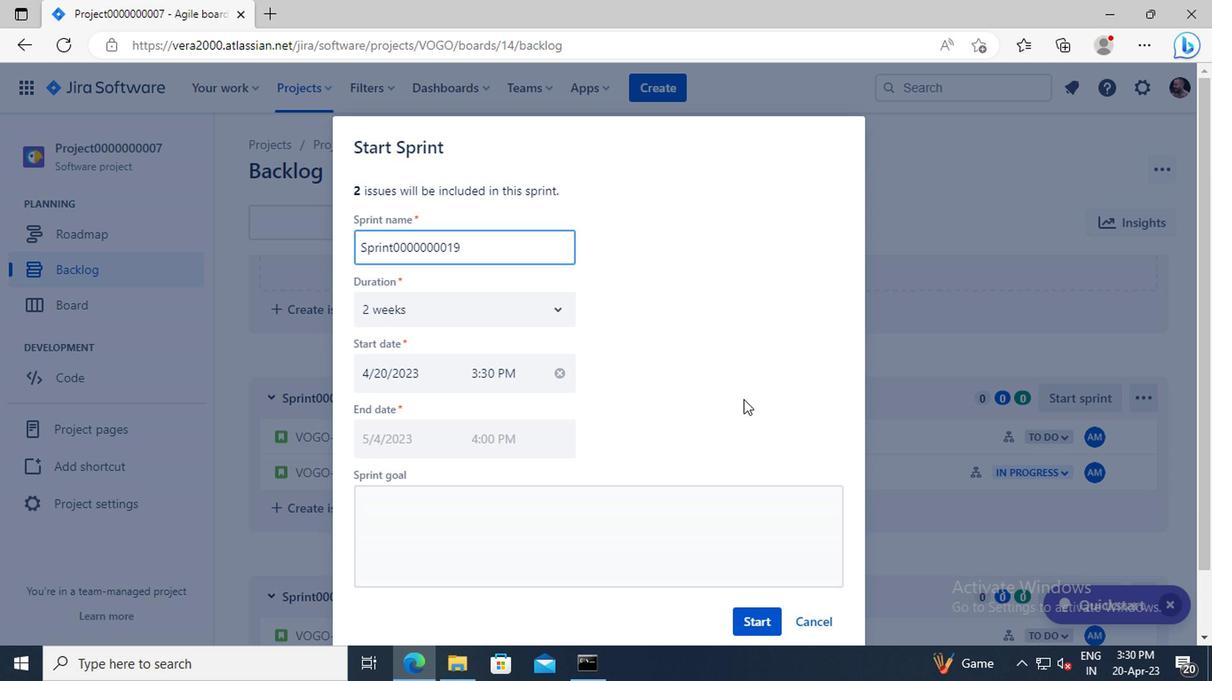 
Action: Mouse scrolled (738, 400) with delta (0, -1)
Screenshot: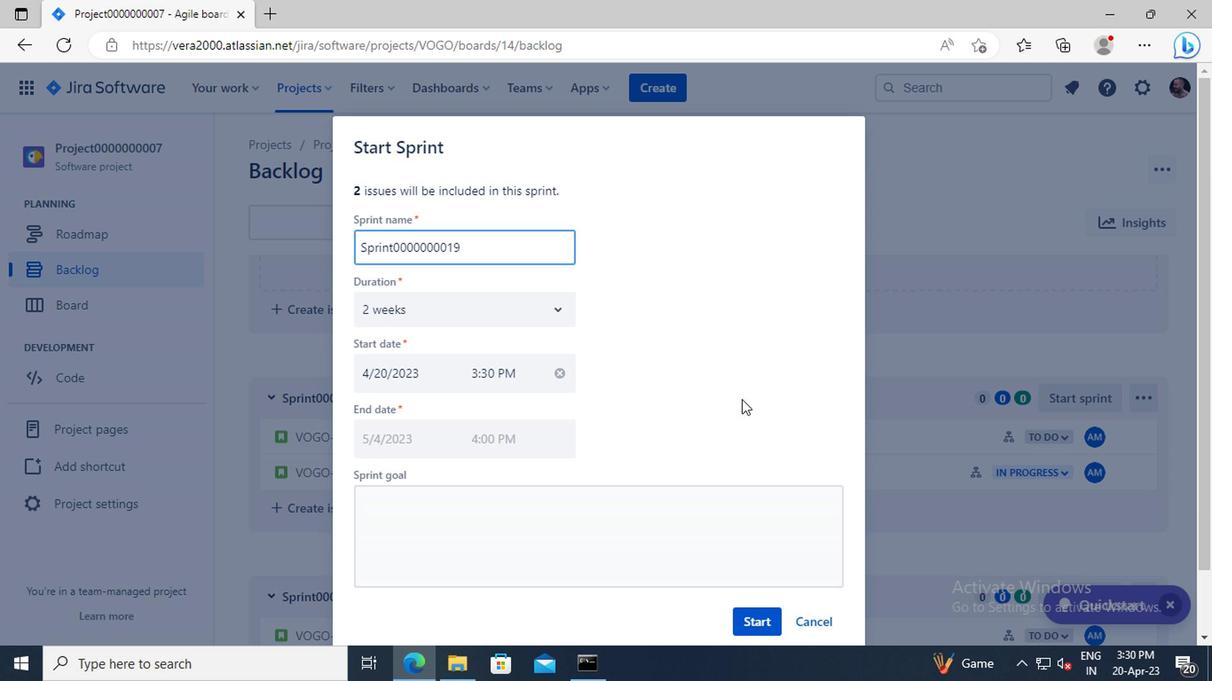 
Action: Mouse moved to (753, 551)
Screenshot: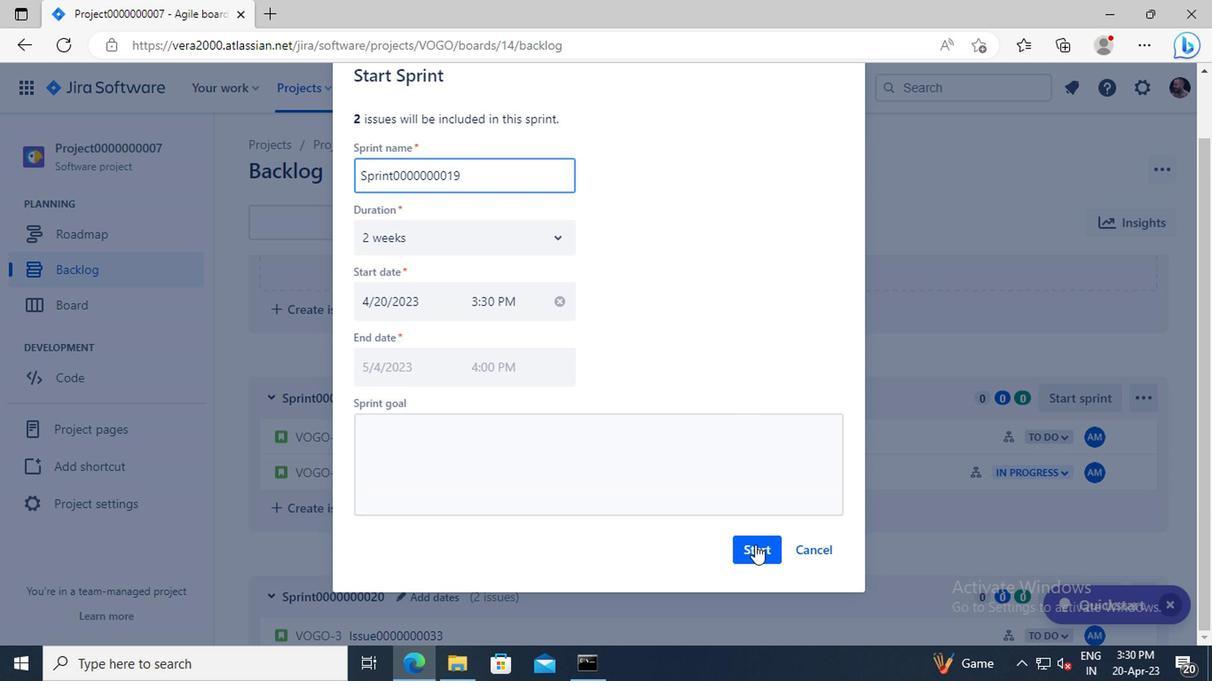 
Action: Mouse pressed left at (753, 551)
Screenshot: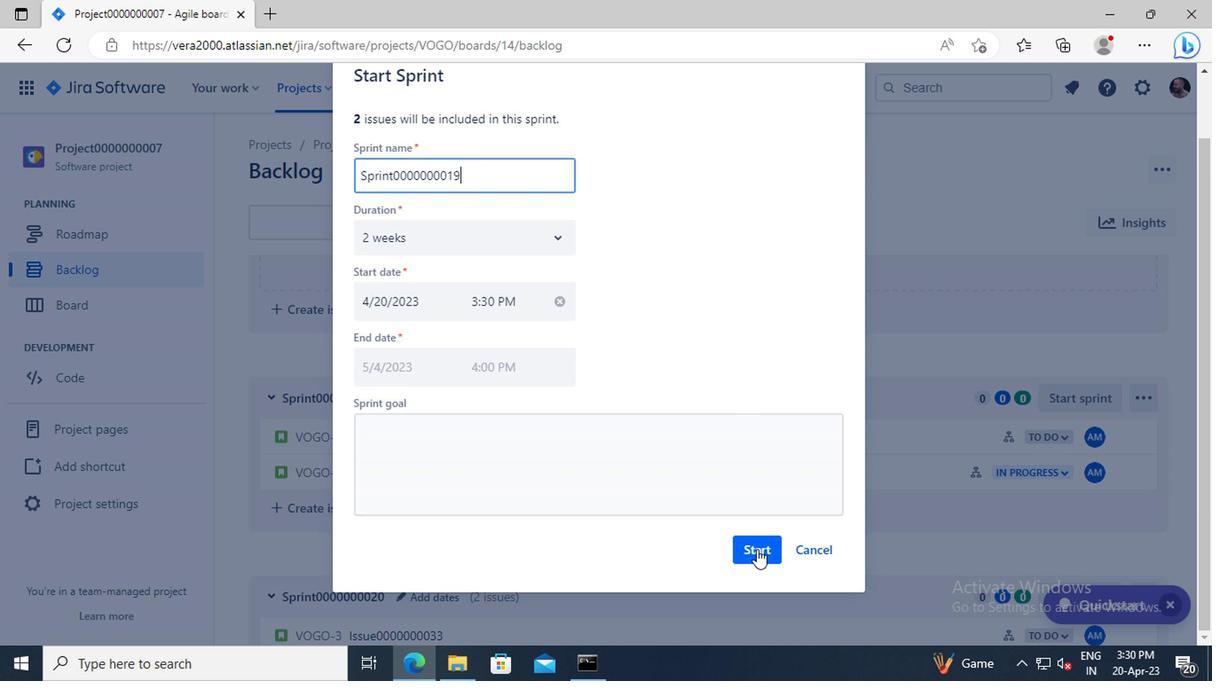 
Action: Mouse moved to (77, 266)
Screenshot: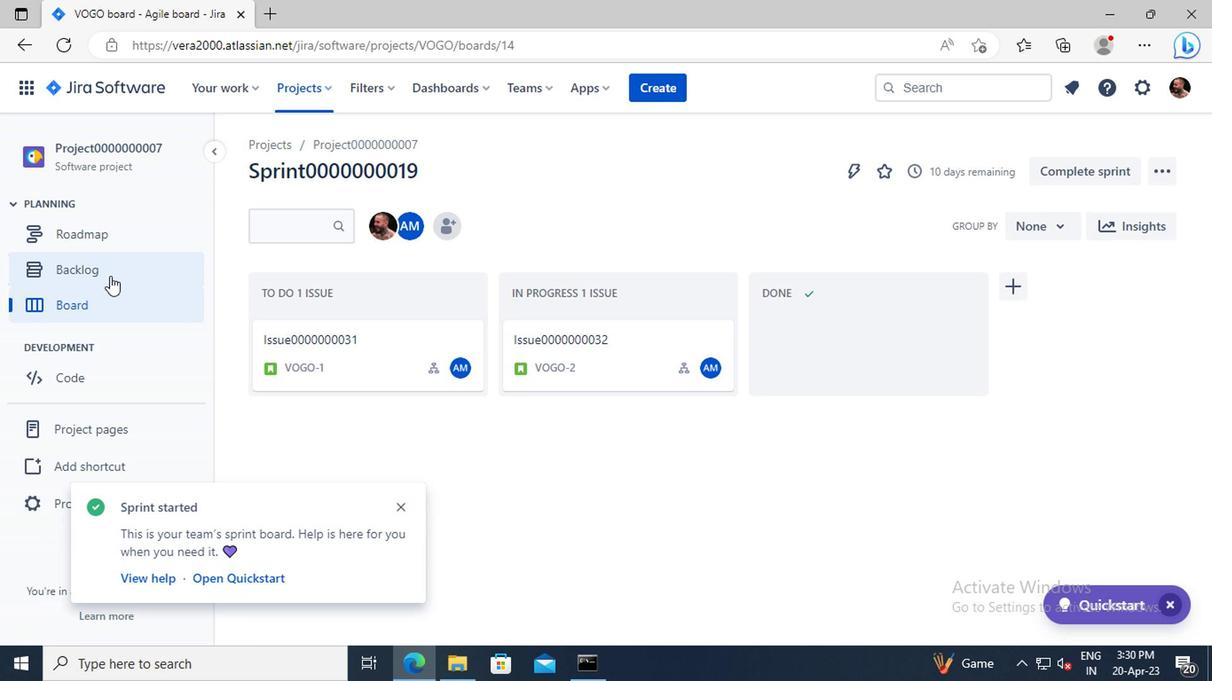 
Action: Mouse pressed left at (77, 266)
Screenshot: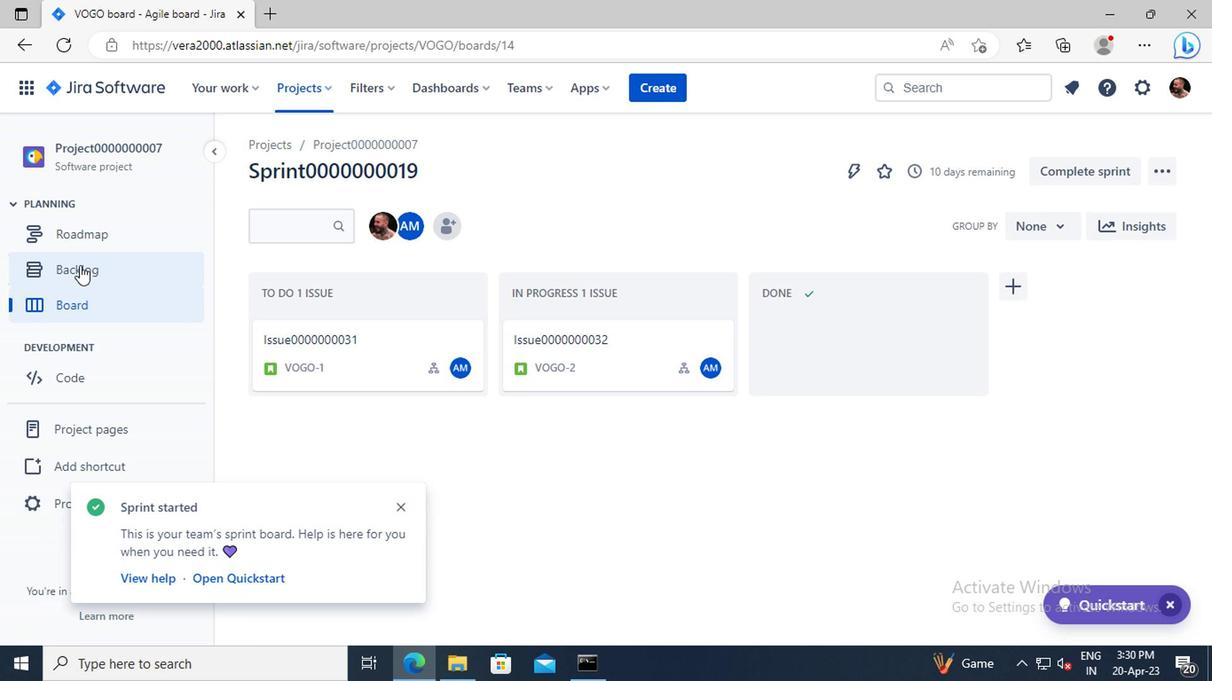 
Action: Mouse moved to (669, 323)
Screenshot: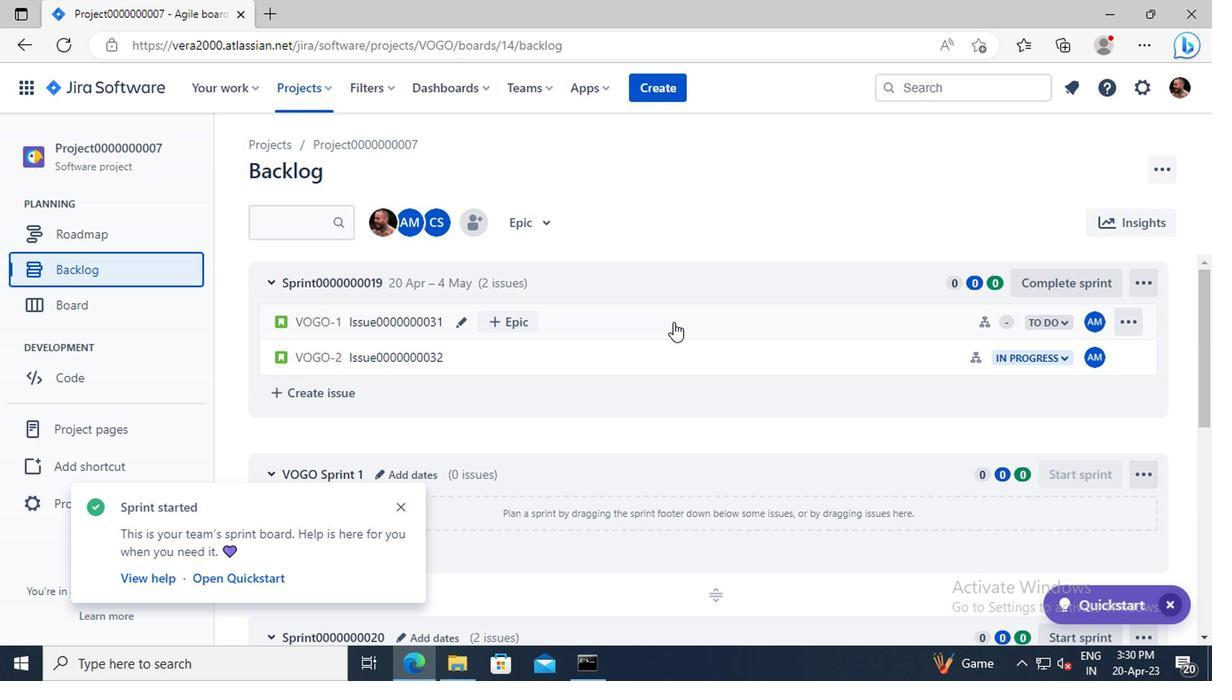 
Action: Mouse scrolled (669, 322) with delta (0, -1)
Screenshot: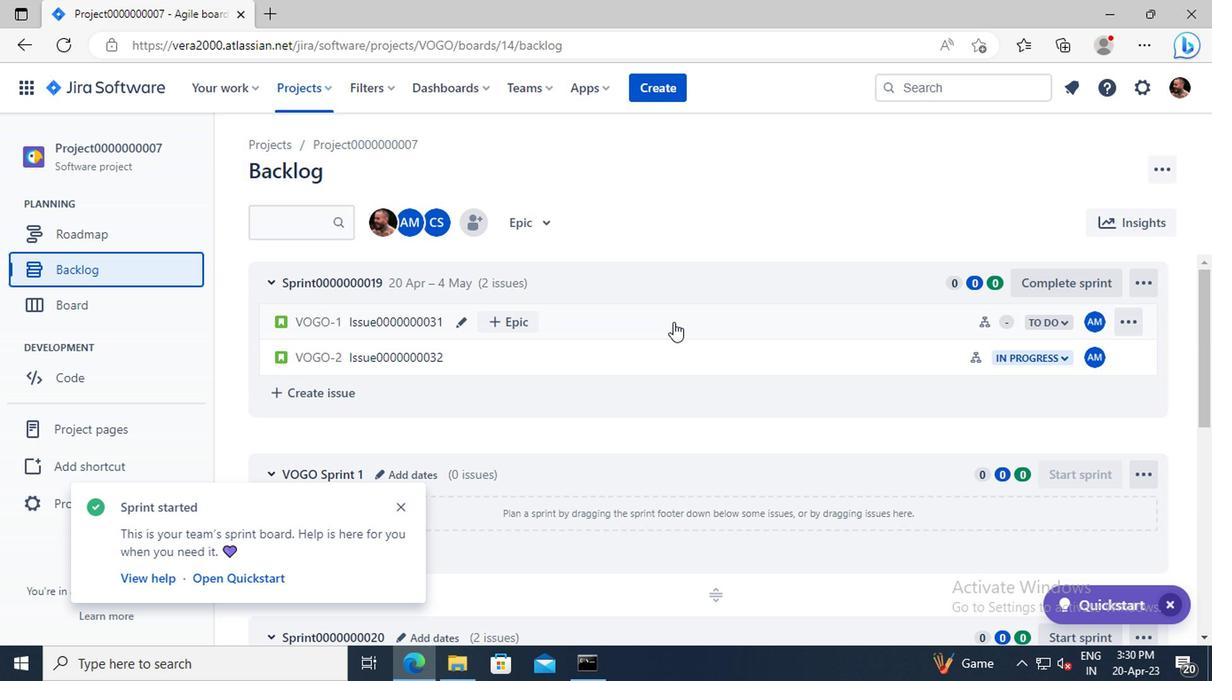 
Action: Mouse moved to (671, 324)
Screenshot: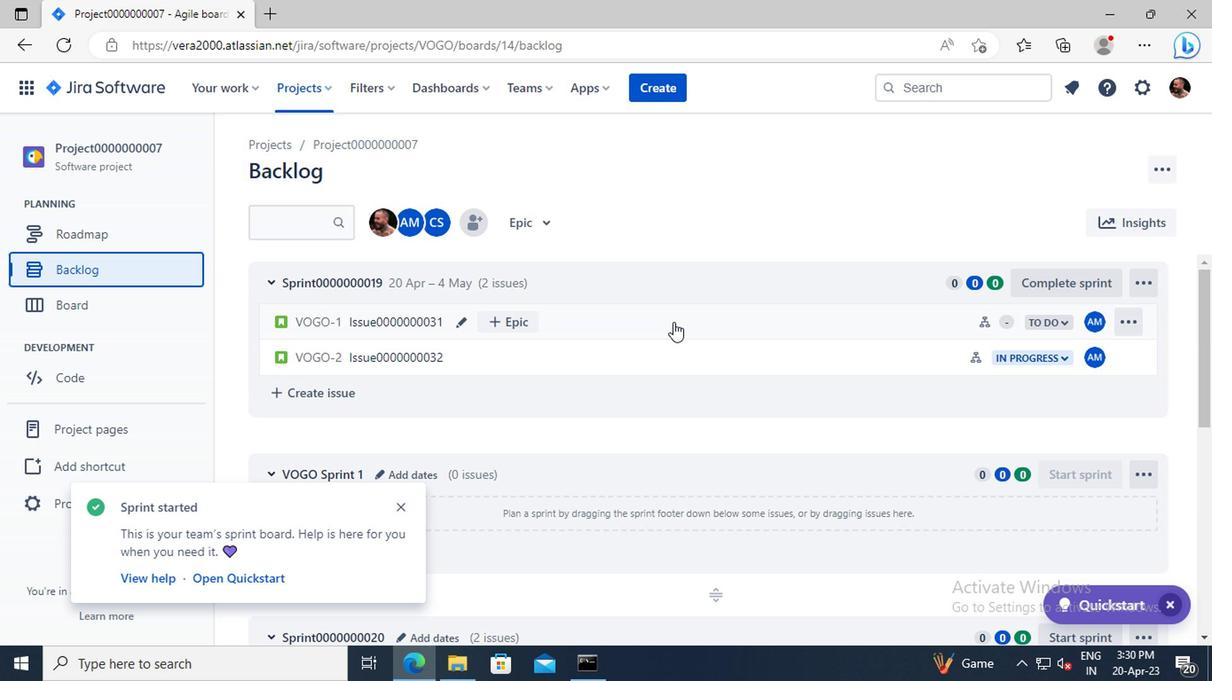 
Action: Mouse scrolled (671, 323) with delta (0, 0)
Screenshot: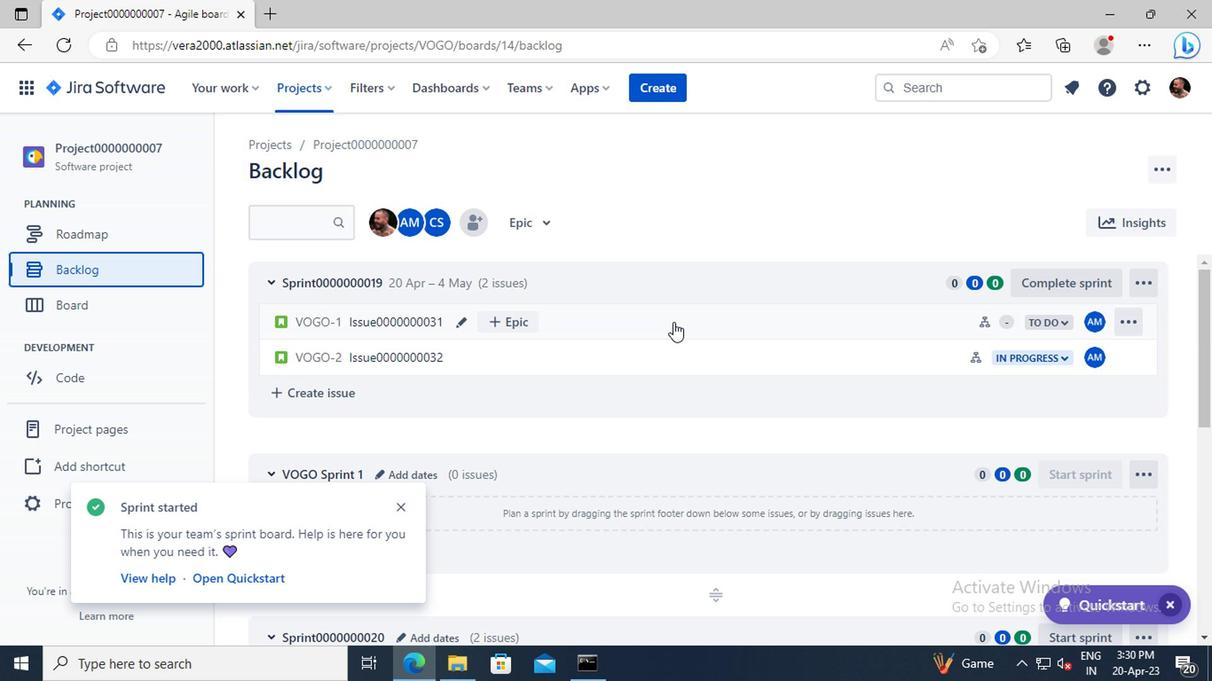
Action: Mouse scrolled (671, 323) with delta (0, 0)
Screenshot: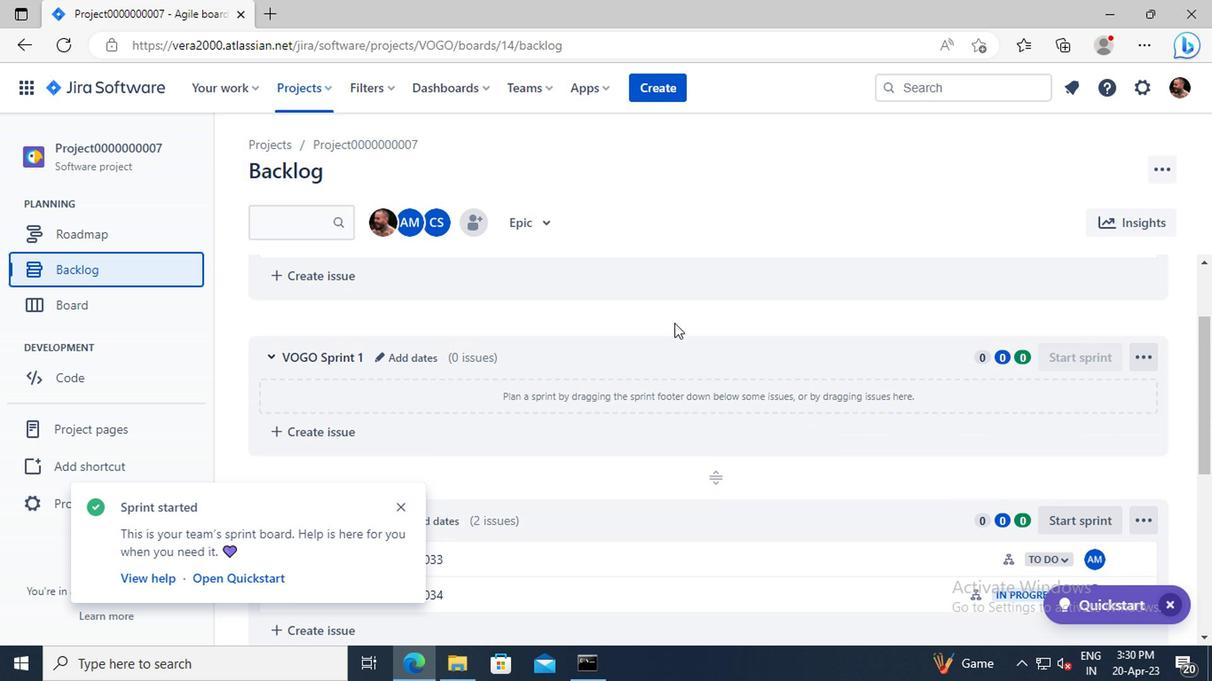 
Action: Mouse scrolled (671, 323) with delta (0, 0)
Screenshot: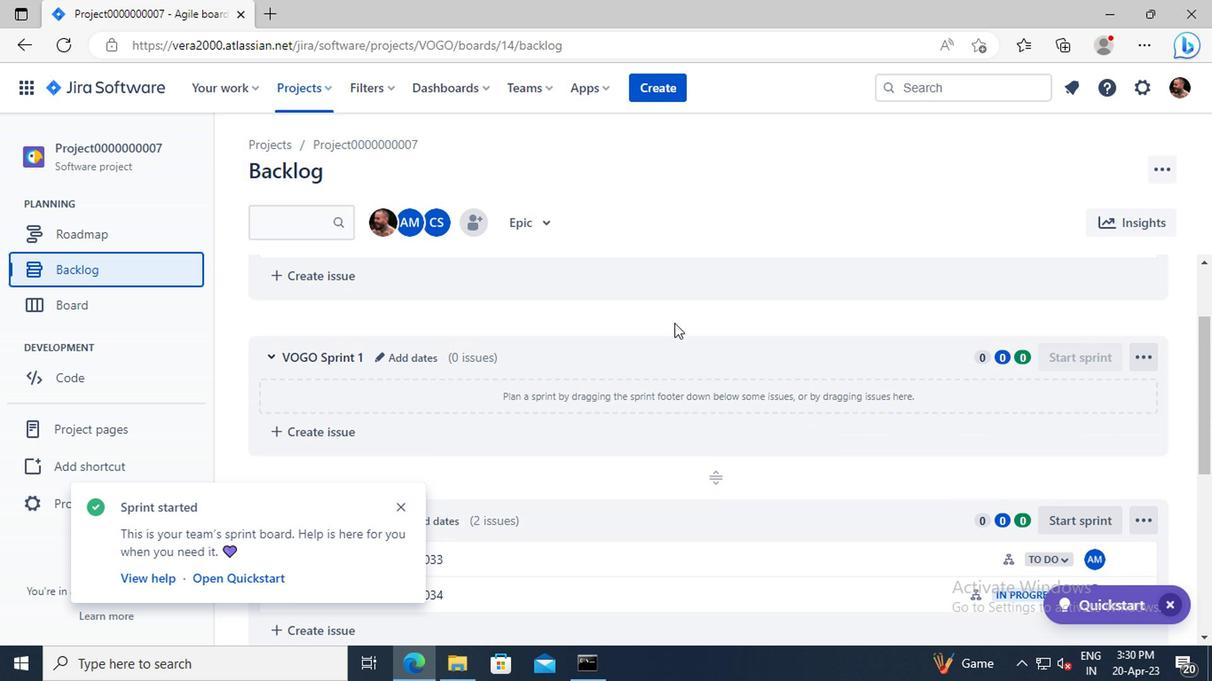 
Action: Mouse scrolled (671, 323) with delta (0, 0)
Screenshot: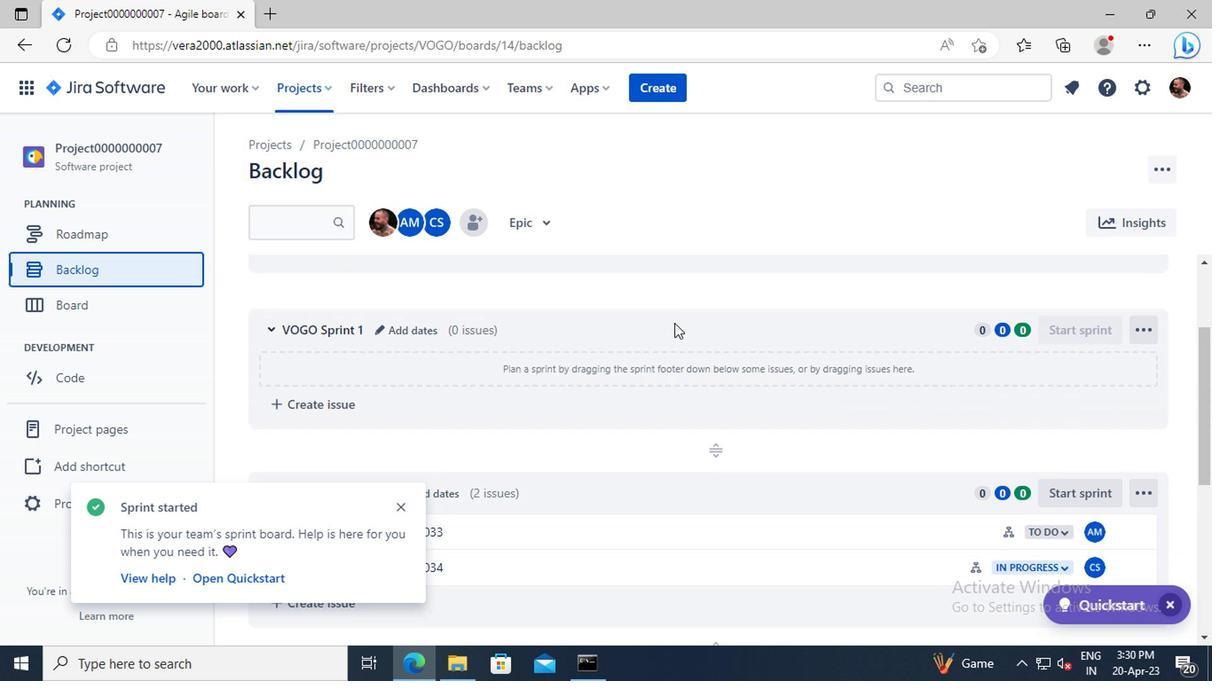 
Action: Mouse moved to (1069, 346)
Screenshot: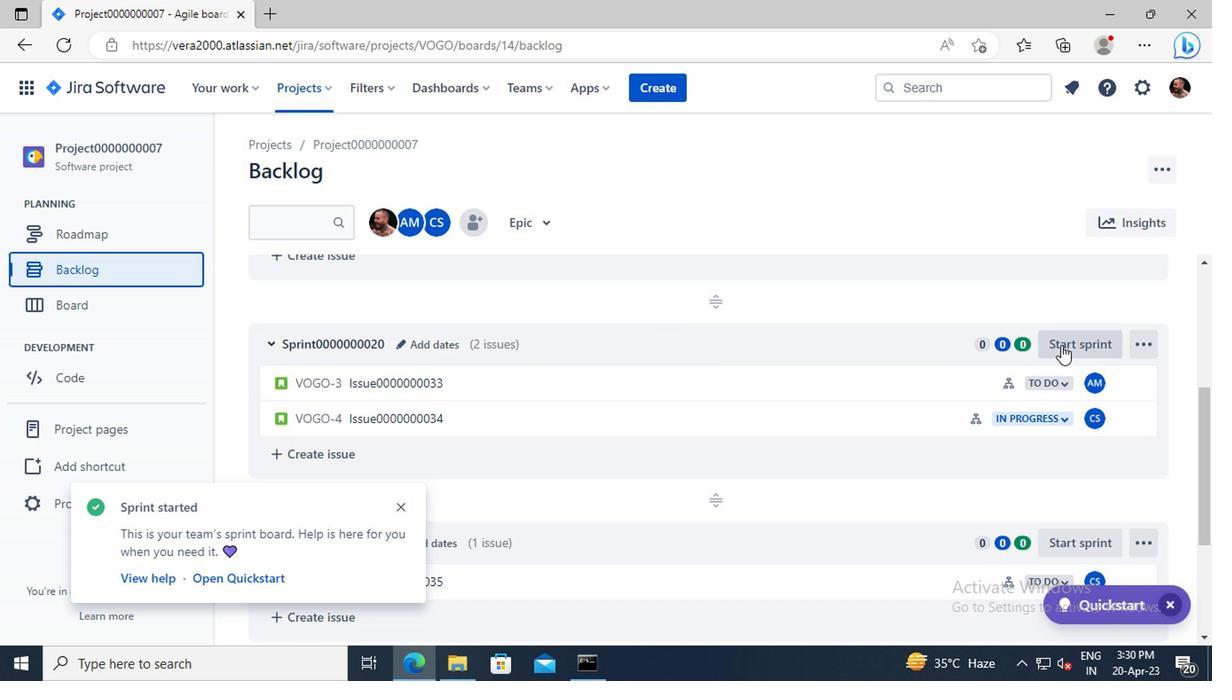 
Action: Mouse pressed left at (1069, 346)
Screenshot: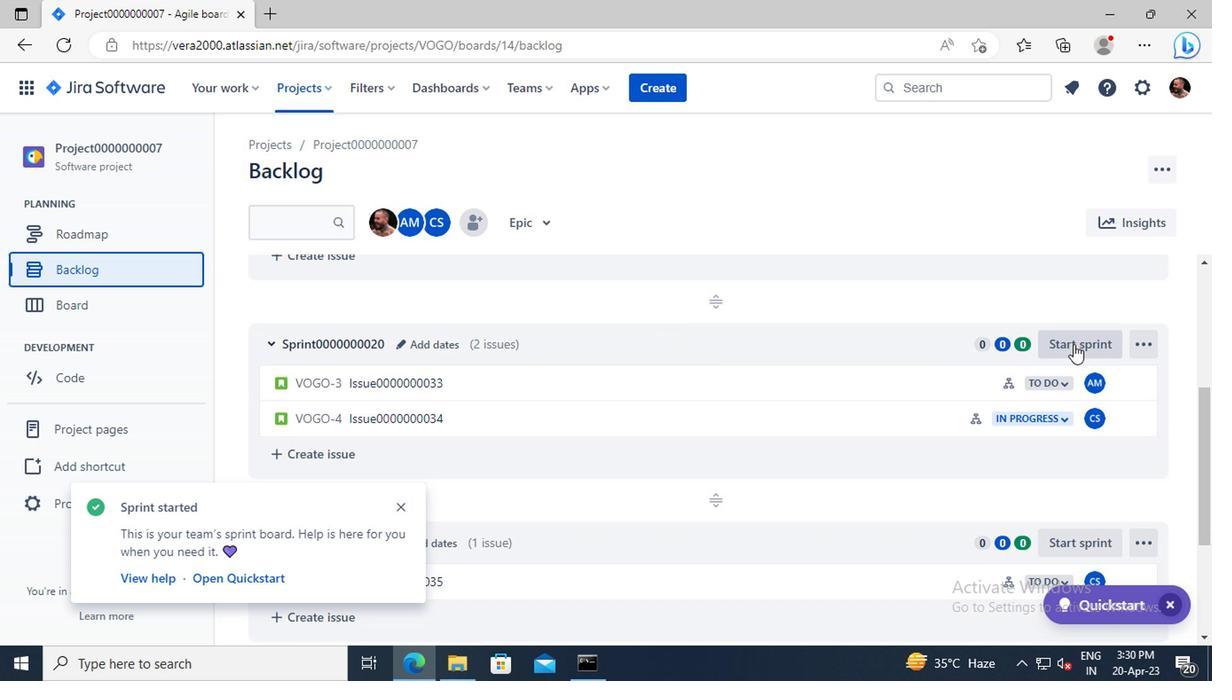 
Action: Mouse moved to (739, 380)
Screenshot: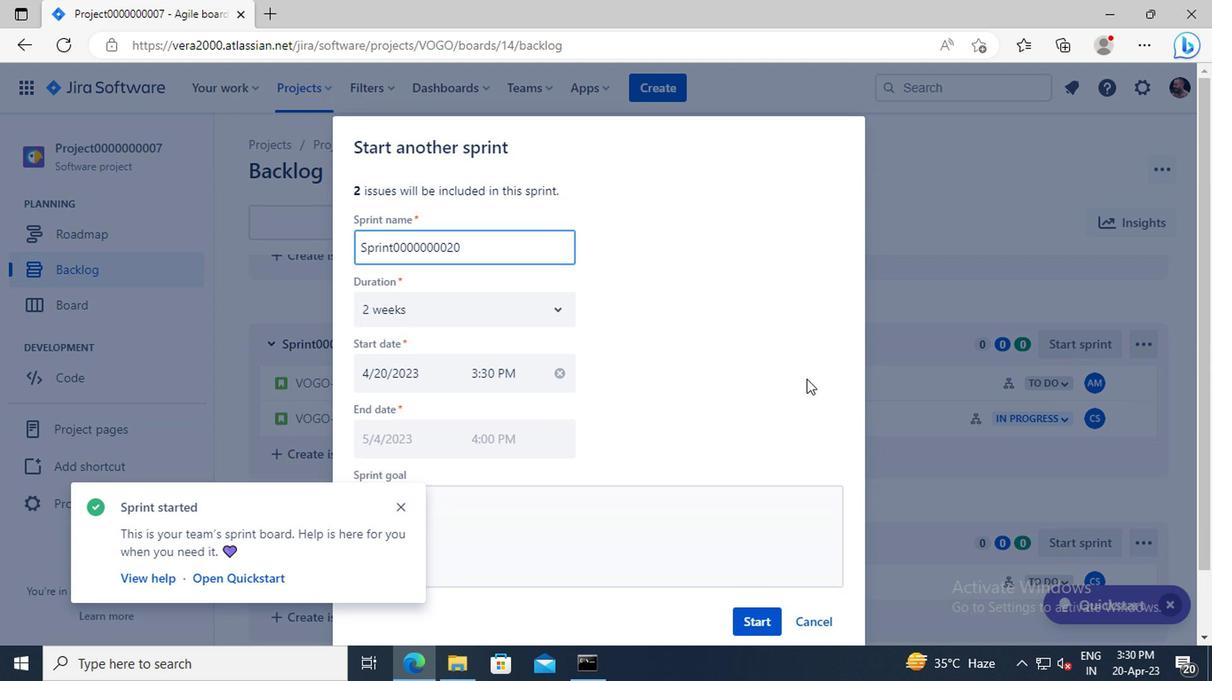 
Action: Mouse scrolled (739, 380) with delta (0, 0)
Screenshot: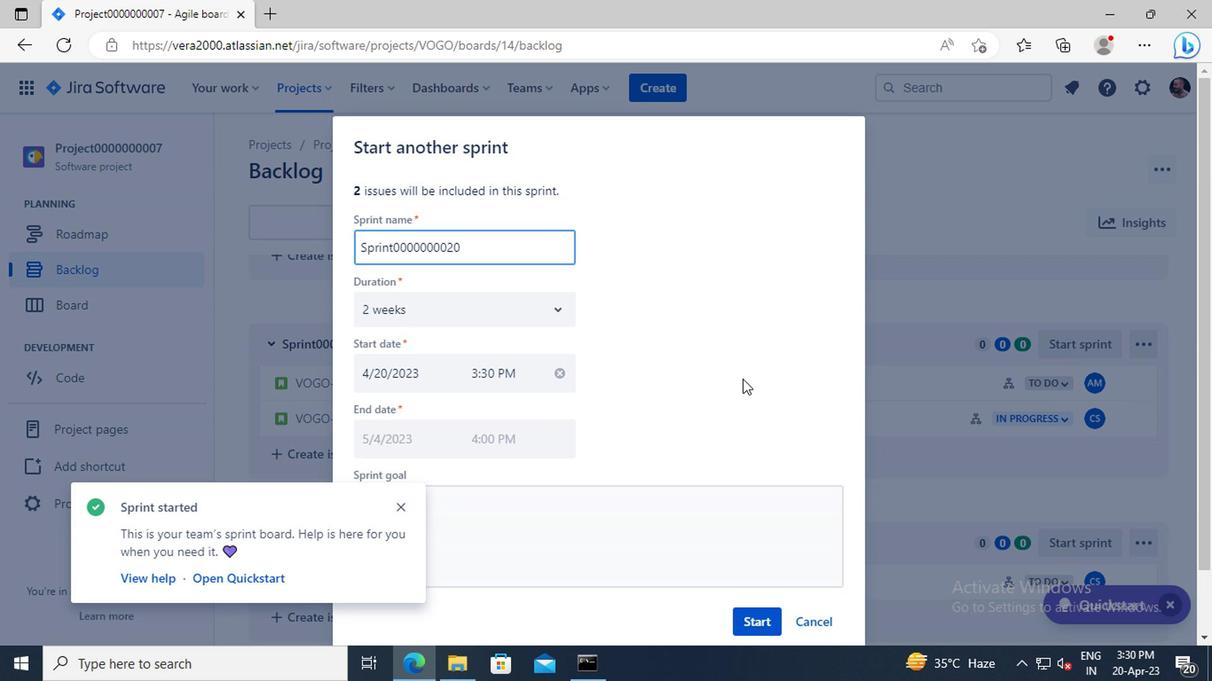 
Action: Mouse moved to (742, 553)
Screenshot: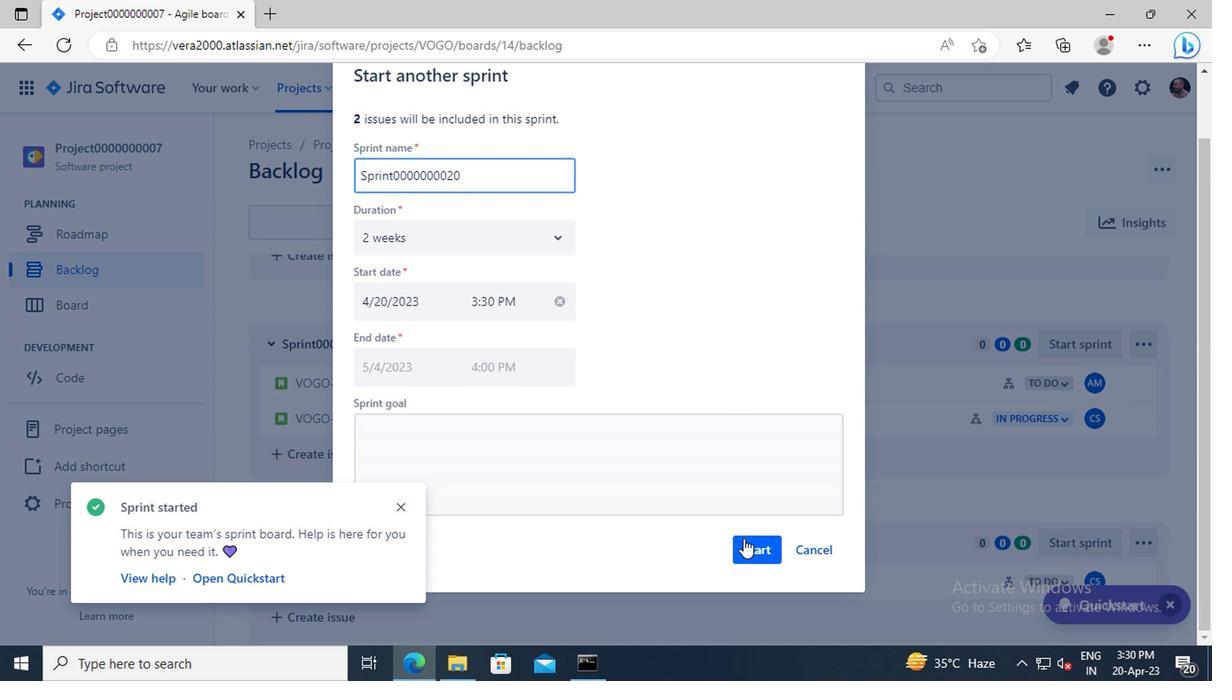 
Action: Mouse pressed left at (742, 553)
Screenshot: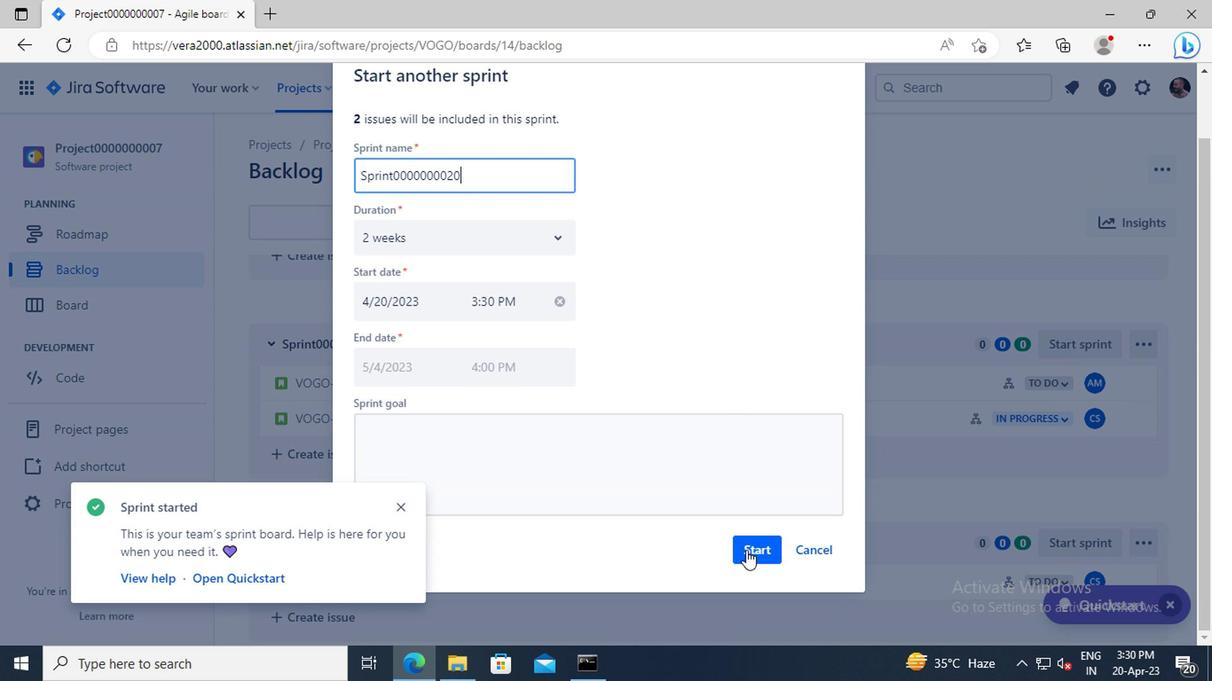 
